 Task: Open Card Card0000000038 in Board Board0000000010 in Workspace WS0000000004 in Trello. Add Member Email0000000014 to Card Card0000000038 in Board Board0000000010 in Workspace WS0000000004 in Trello. Add Yellow Label titled Label0000000038 to Card Card0000000038 in Board Board0000000010 in Workspace WS0000000004 in Trello. Add Checklist CL0000000038 to Card Card0000000038 in Board Board0000000010 in Workspace WS0000000004 in Trello. Add Dates with Start Date as May 08 2023 and Due Date as May 31 2023 to Card Card0000000038 in Board Board0000000010 in Workspace WS0000000004 in Trello
Action: Mouse moved to (393, 387)
Screenshot: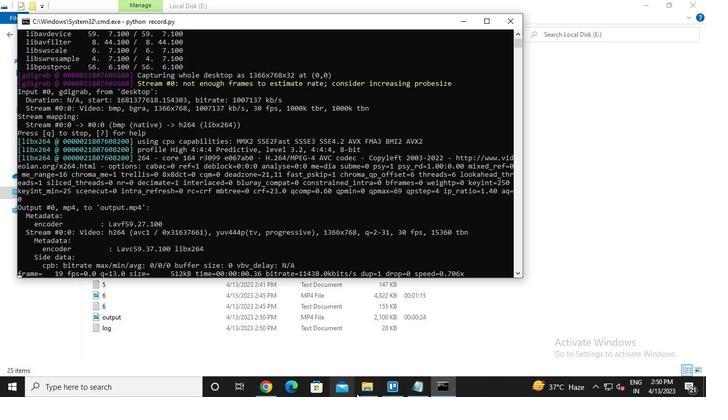 
Action: Mouse pressed left at (393, 387)
Screenshot: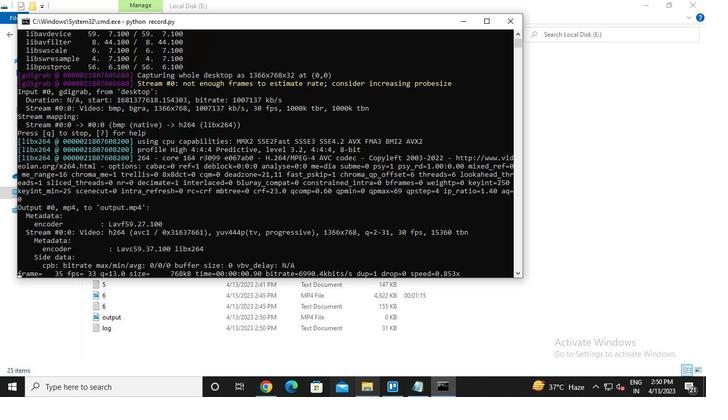 
Action: Mouse moved to (214, 189)
Screenshot: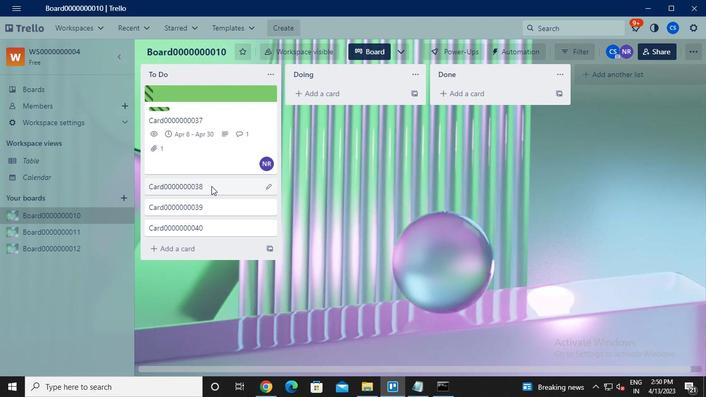 
Action: Mouse pressed left at (214, 189)
Screenshot: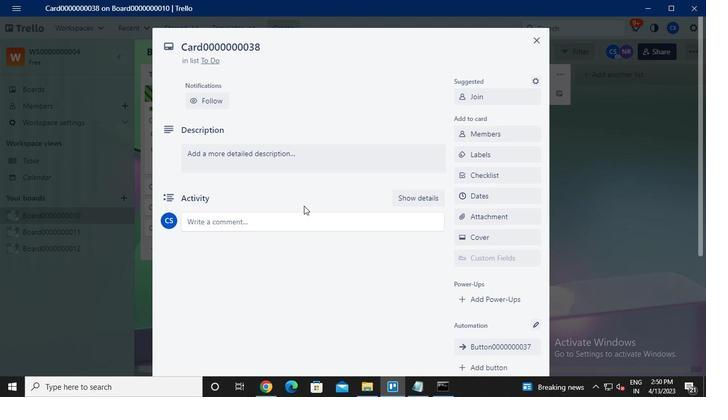 
Action: Mouse moved to (503, 134)
Screenshot: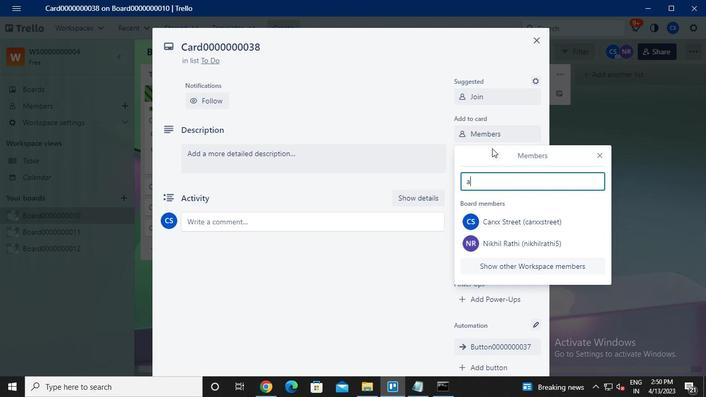 
Action: Mouse pressed left at (503, 134)
Screenshot: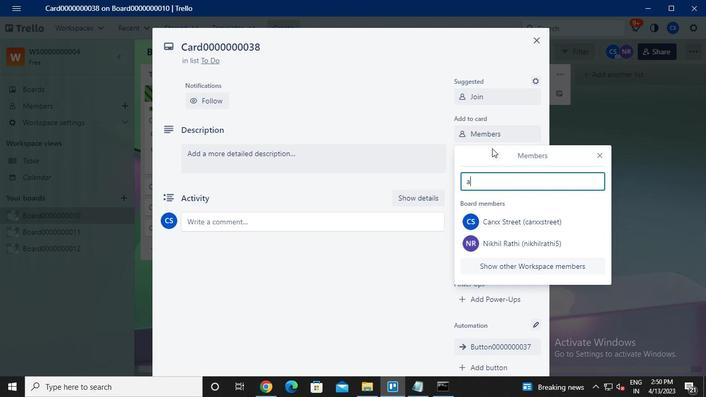 
Action: Keyboard a
Screenshot: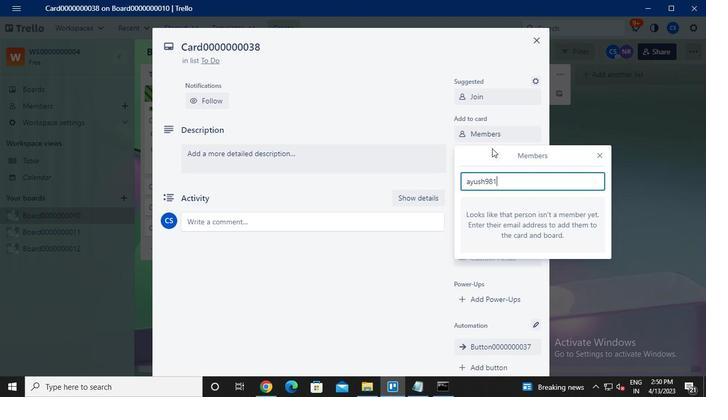 
Action: Keyboard y
Screenshot: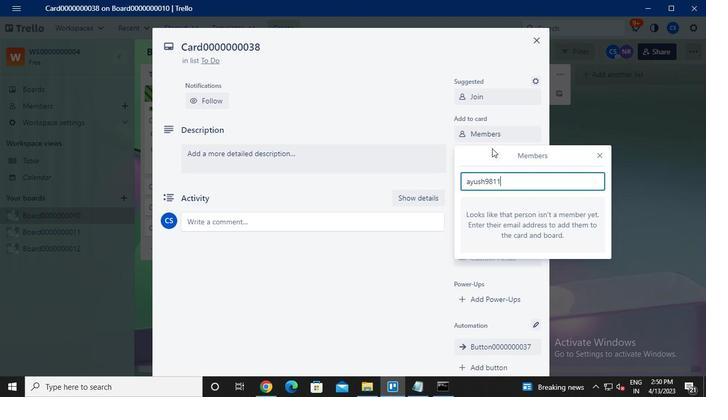 
Action: Keyboard u
Screenshot: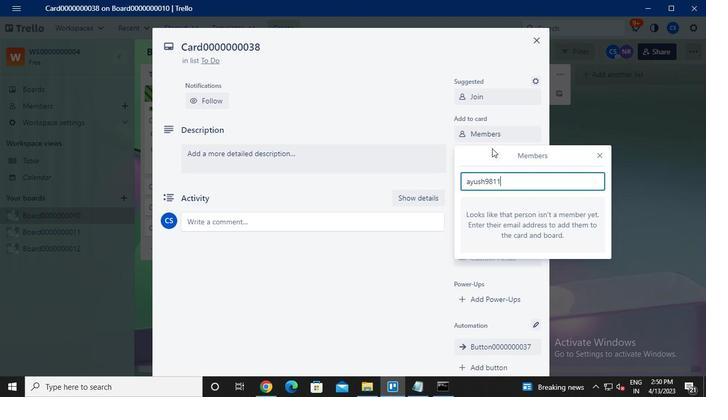 
Action: Keyboard s
Screenshot: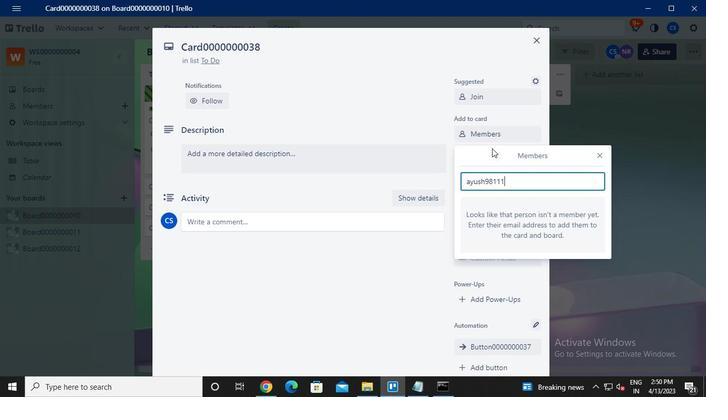 
Action: Keyboard h
Screenshot: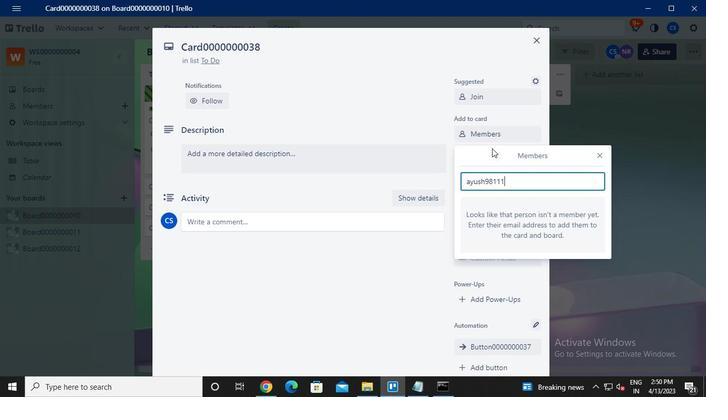 
Action: Keyboard <105>
Screenshot: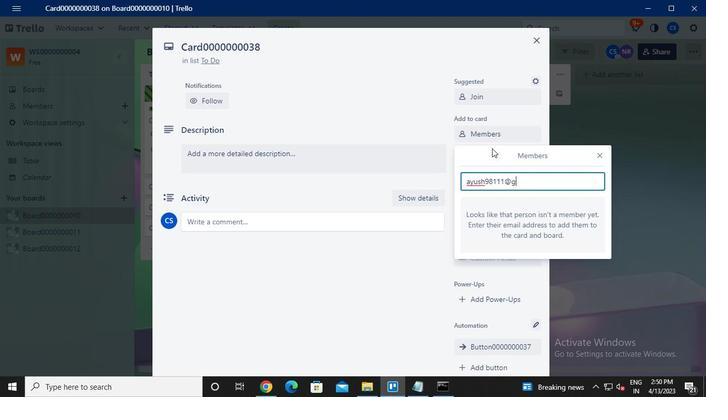 
Action: Keyboard <104>
Screenshot: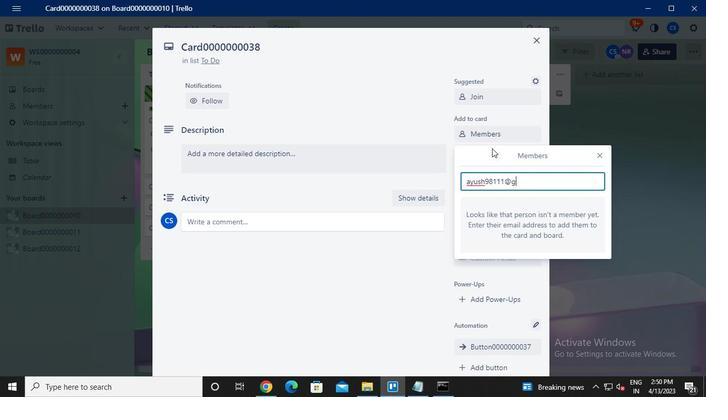 
Action: Keyboard <97>
Screenshot: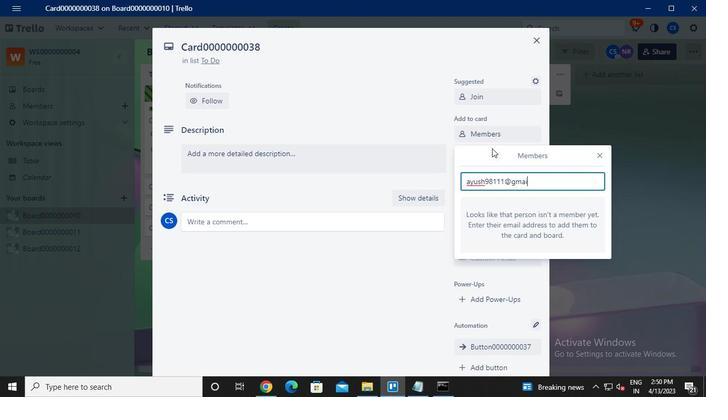 
Action: Keyboard <97>
Screenshot: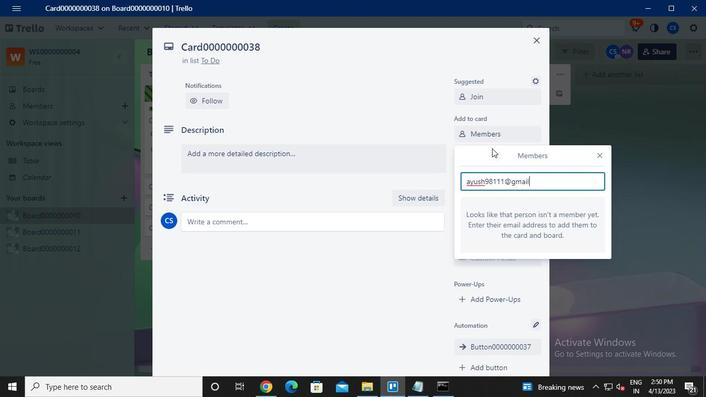 
Action: Keyboard <97>
Screenshot: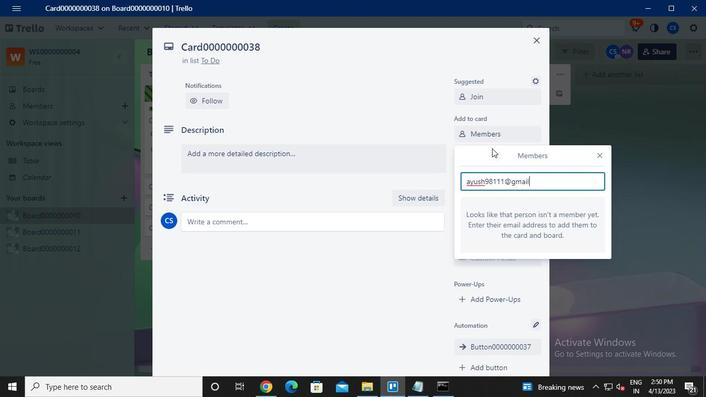 
Action: Keyboard Key.shift
Screenshot: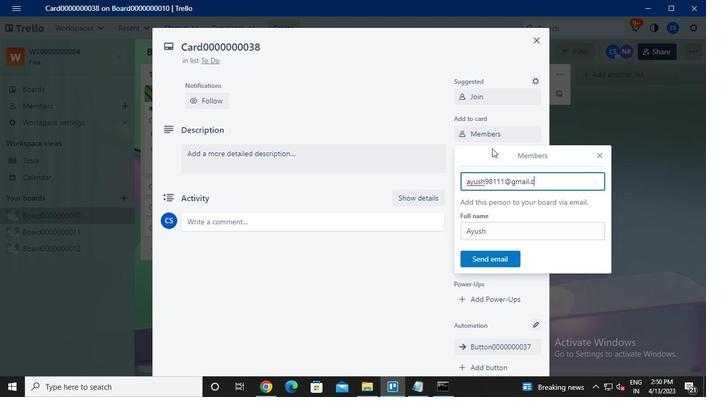 
Action: Keyboard @
Screenshot: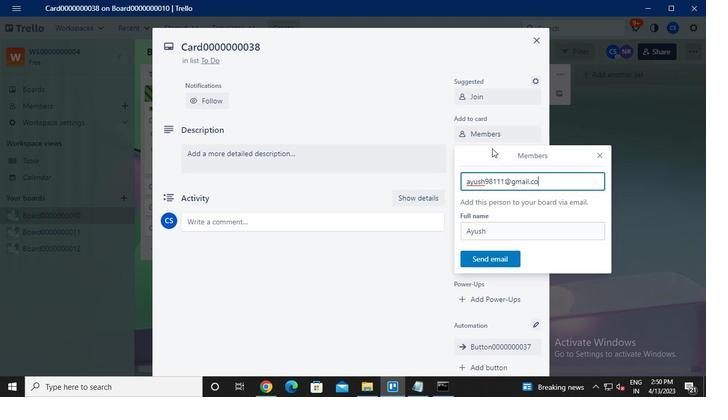 
Action: Keyboard g
Screenshot: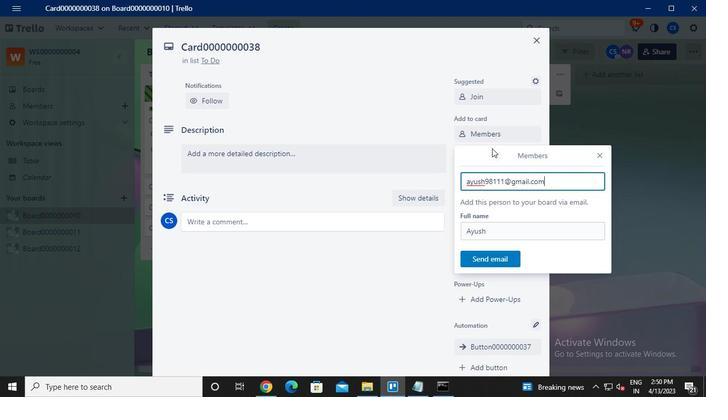 
Action: Keyboard m
Screenshot: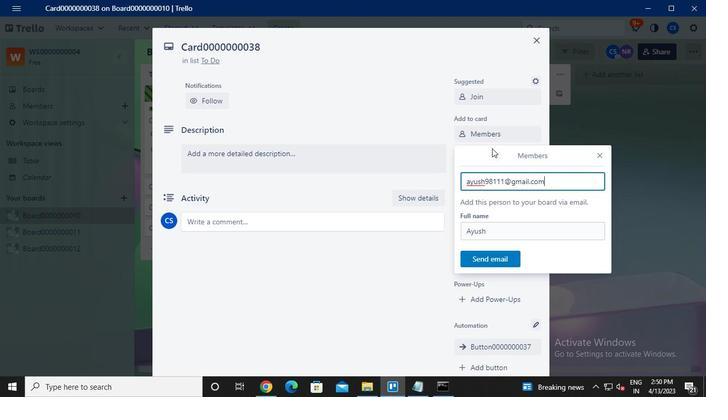 
Action: Keyboard a
Screenshot: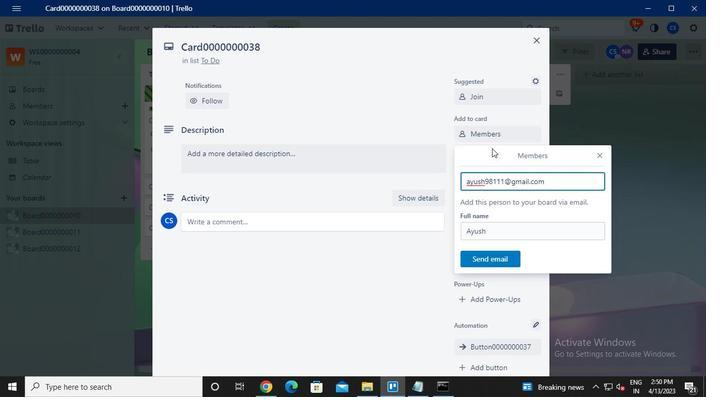
Action: Keyboard i
Screenshot: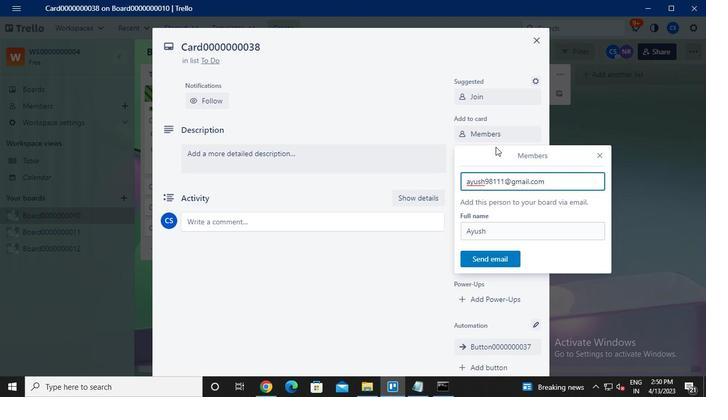 
Action: Keyboard l
Screenshot: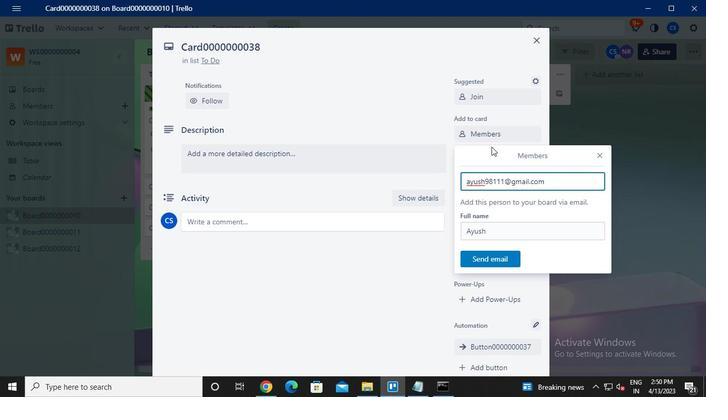 
Action: Keyboard .
Screenshot: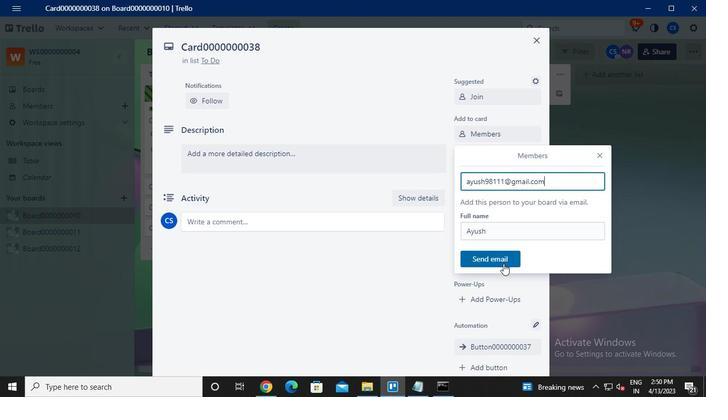 
Action: Keyboard c
Screenshot: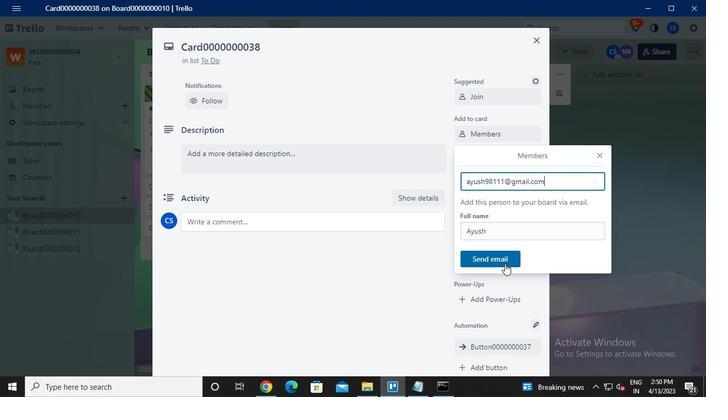 
Action: Keyboard o
Screenshot: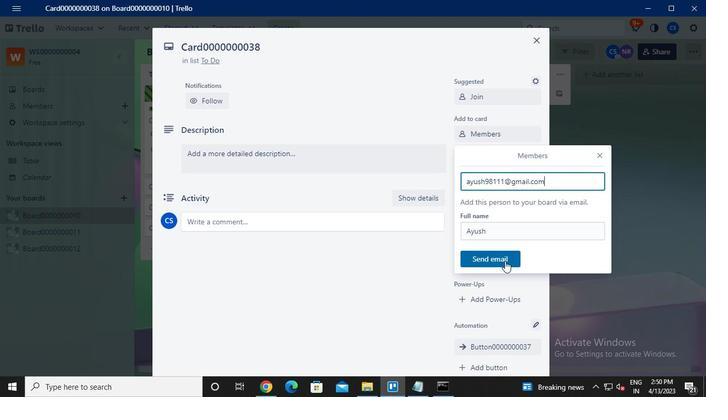 
Action: Keyboard m
Screenshot: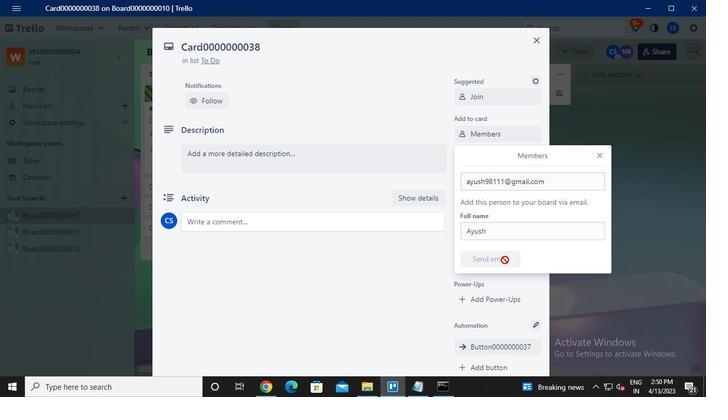
Action: Keyboard Key.enter
Screenshot: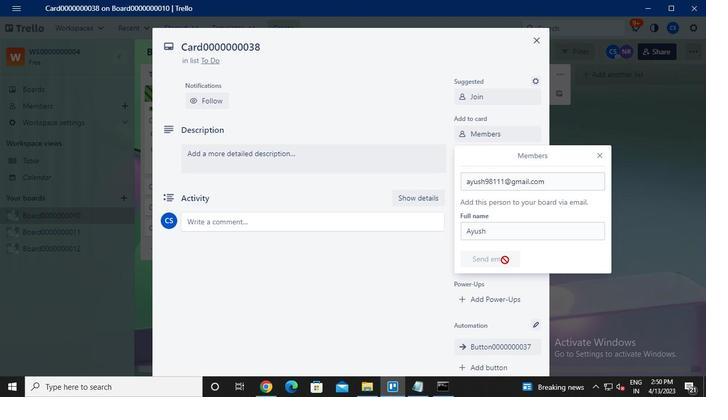 
Action: Mouse moved to (597, 153)
Screenshot: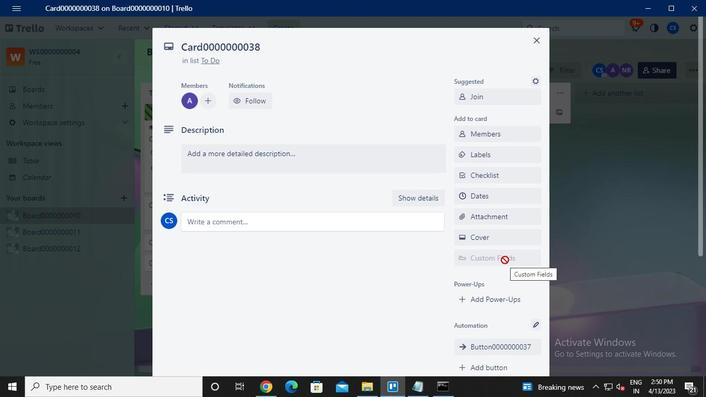 
Action: Mouse pressed left at (597, 153)
Screenshot: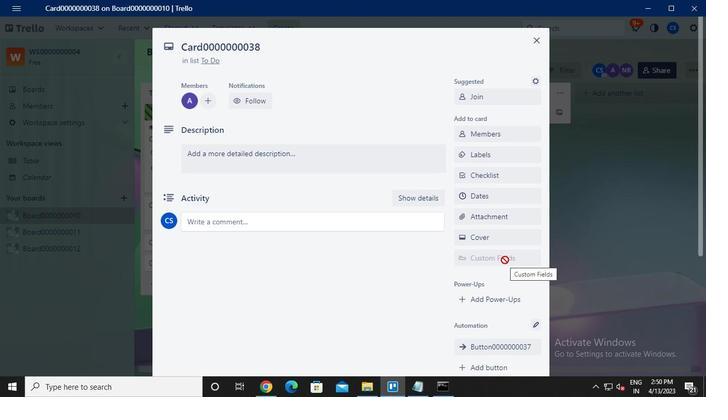 
Action: Mouse moved to (528, 35)
Screenshot: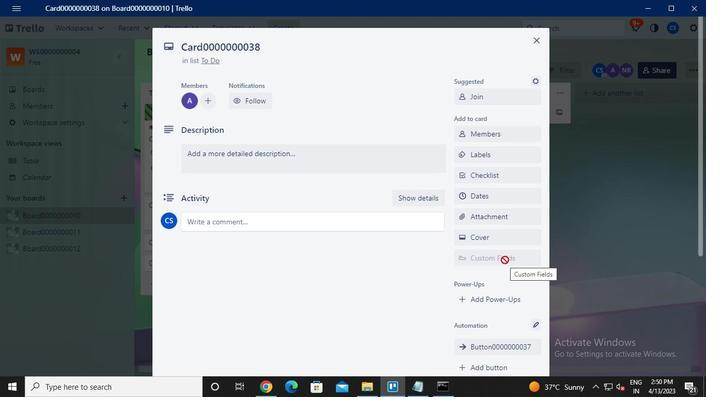 
Action: Mouse pressed left at (528, 35)
Screenshot: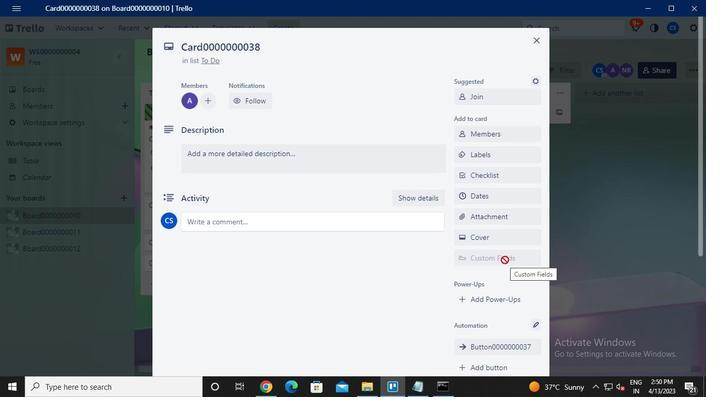 
Action: Mouse moved to (449, 393)
Screenshot: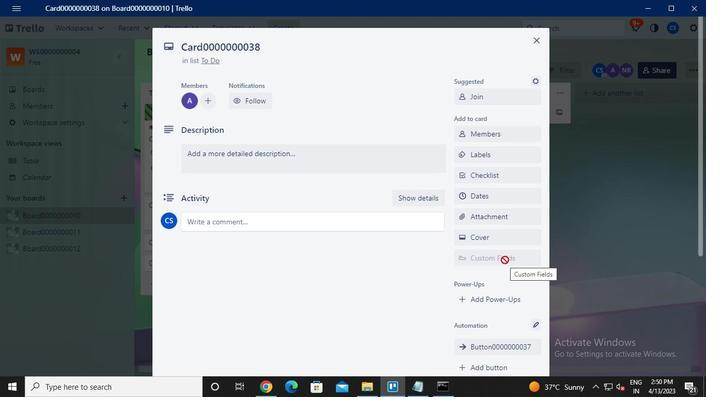 
Action: Mouse pressed left at (449, 393)
Screenshot: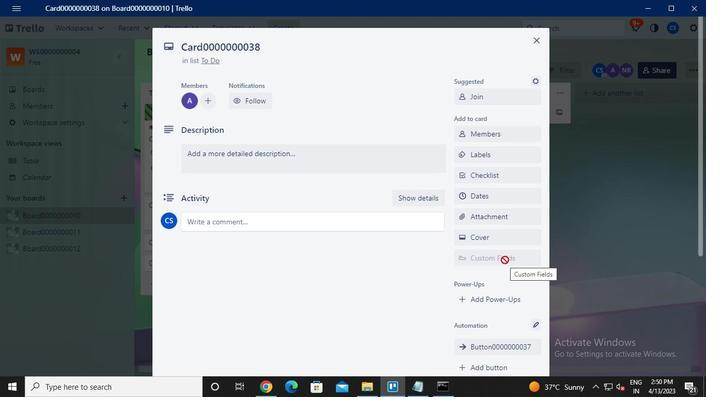 
Action: Mouse moved to (590, 85)
Screenshot: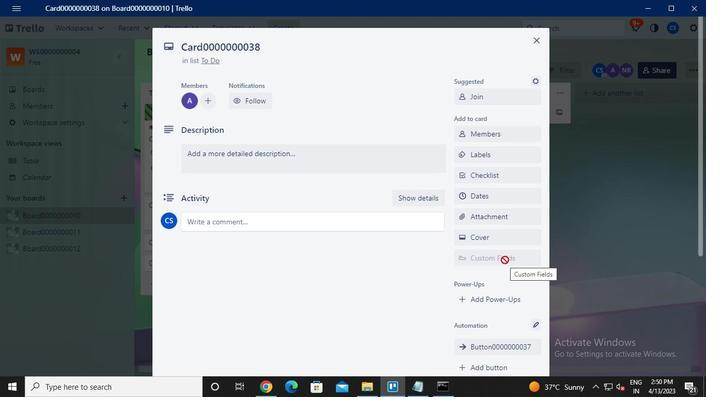 
Action: Mouse pressed left at (590, 85)
Screenshot: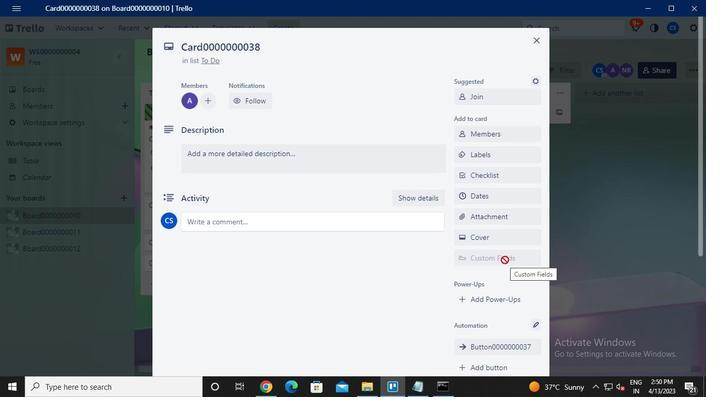 
Action: Mouse moved to (578, 90)
Screenshot: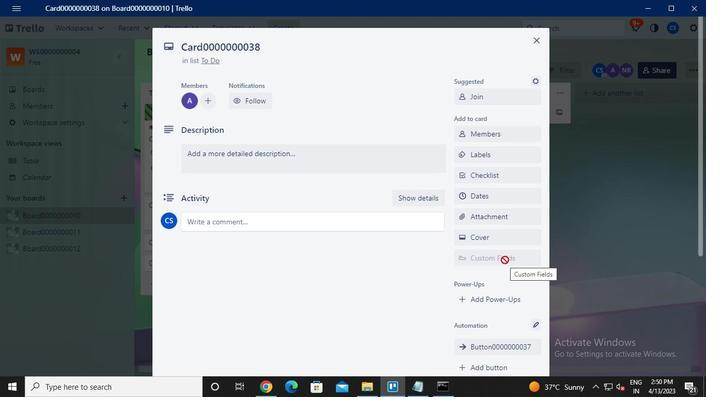 
Action: Mouse pressed left at (578, 90)
Screenshot: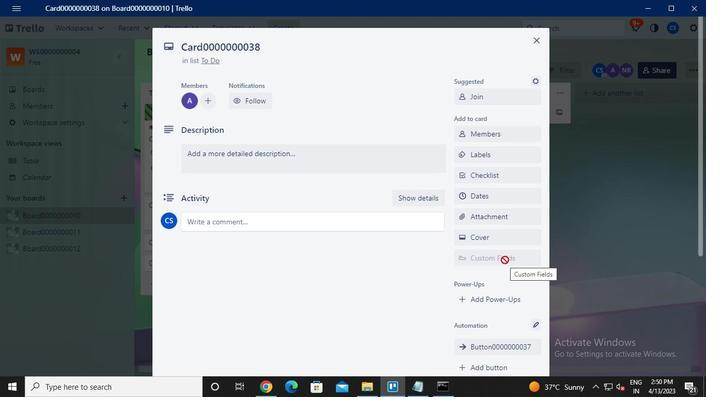 
Action: Mouse moved to (398, 386)
Screenshot: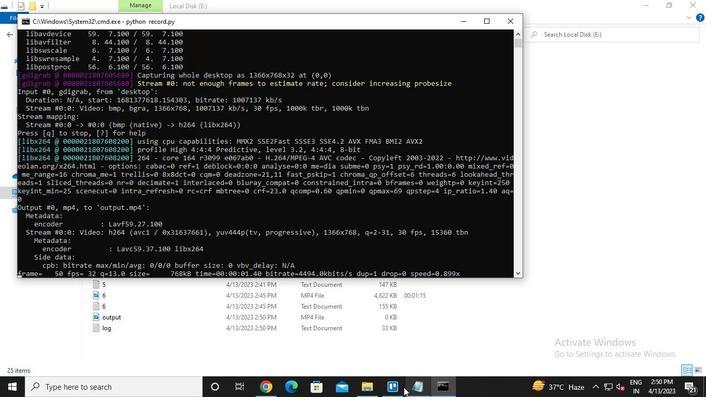 
Action: Mouse pressed left at (398, 386)
Screenshot: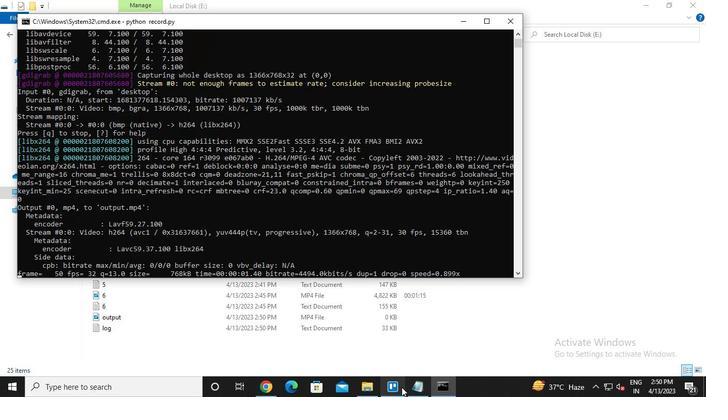 
Action: Mouse moved to (211, 186)
Screenshot: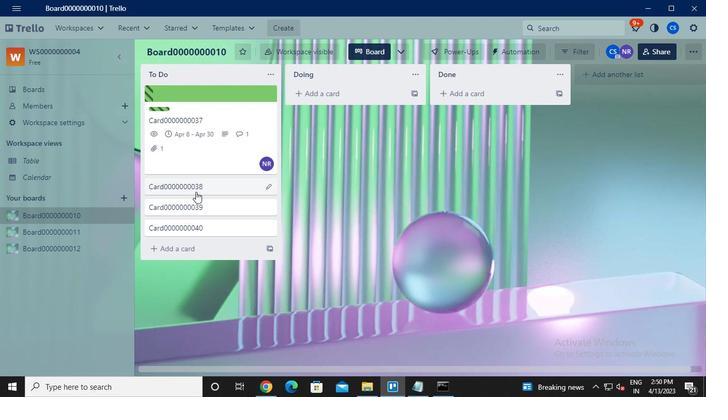
Action: Mouse pressed left at (211, 186)
Screenshot: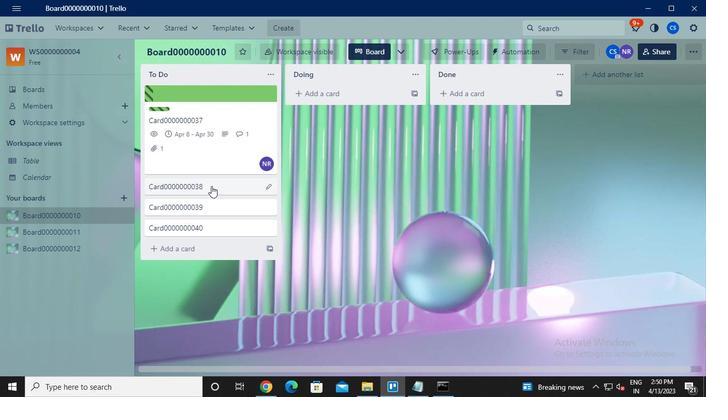 
Action: Mouse moved to (490, 133)
Screenshot: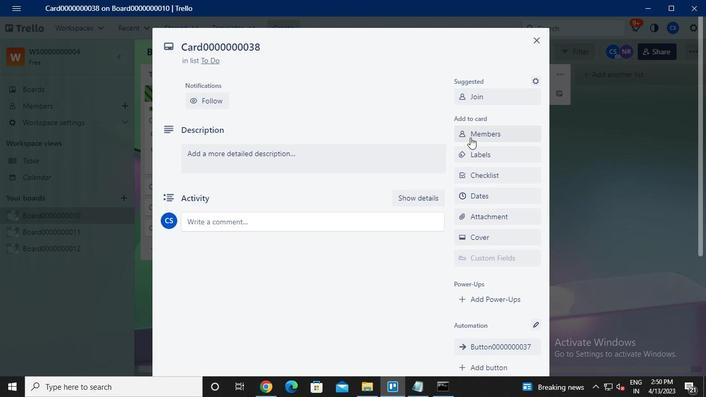 
Action: Mouse pressed left at (490, 133)
Screenshot: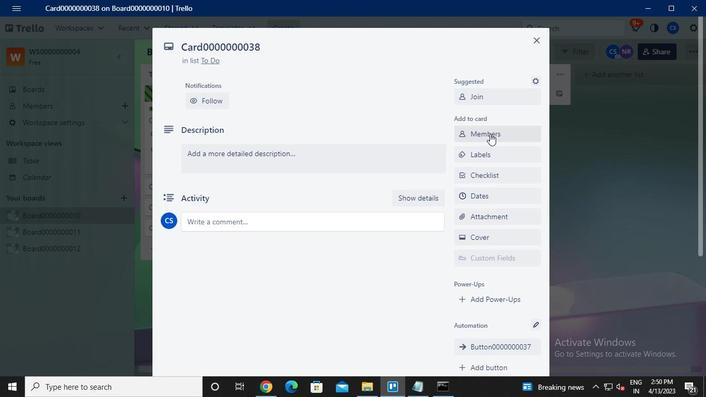
Action: Mouse moved to (492, 148)
Screenshot: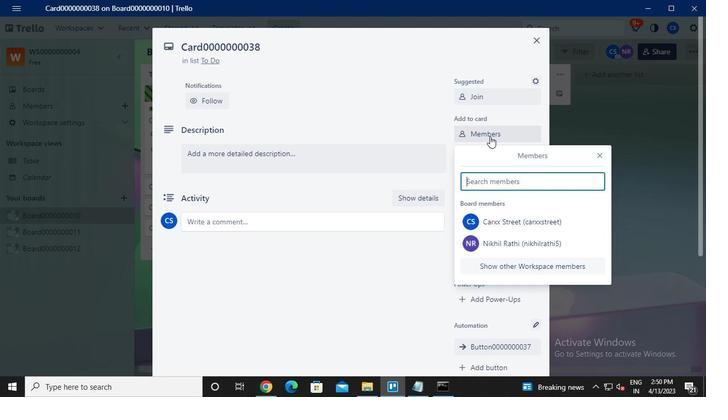 
Action: Keyboard a
Screenshot: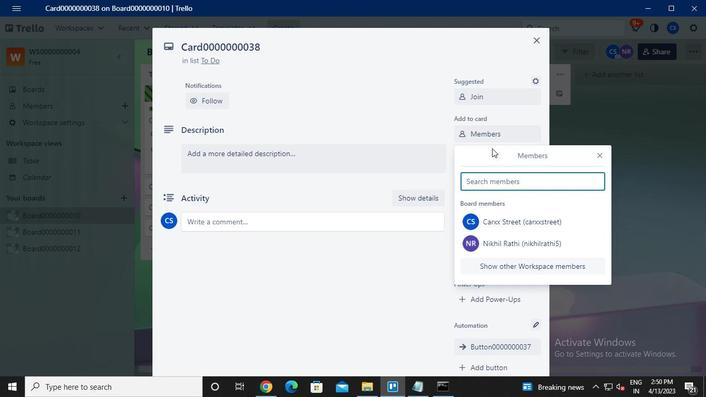 
Action: Keyboard y
Screenshot: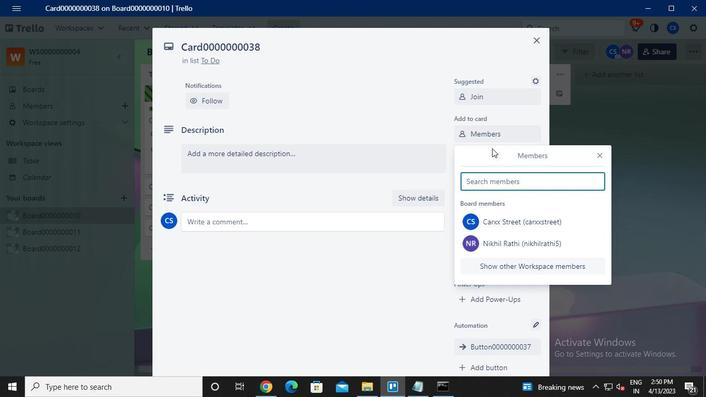 
Action: Keyboard u
Screenshot: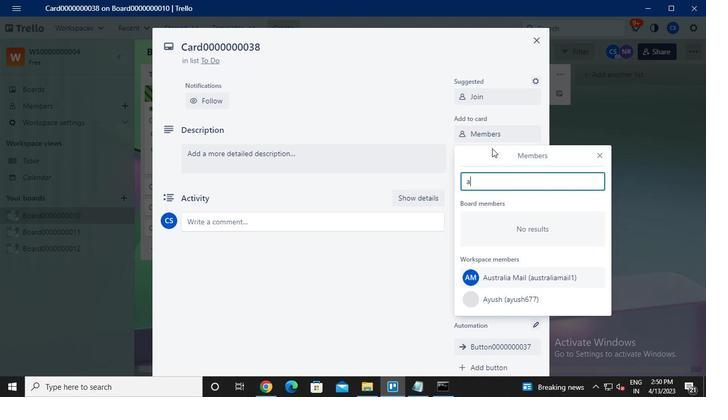 
Action: Keyboard s
Screenshot: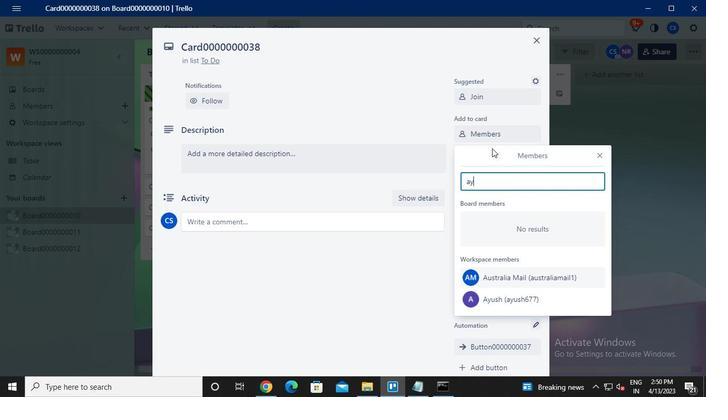 
Action: Keyboard h
Screenshot: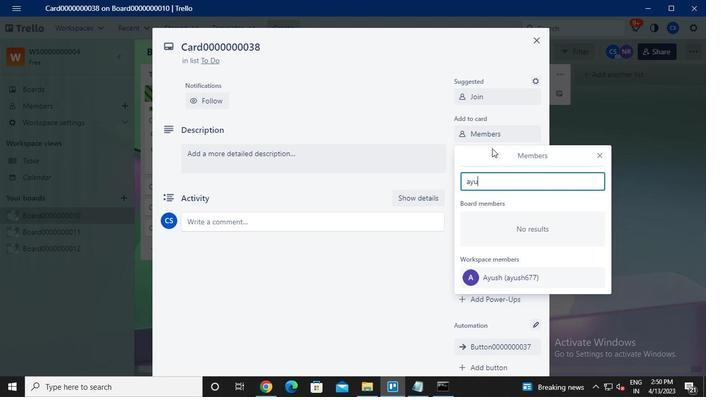 
Action: Keyboard <105>
Screenshot: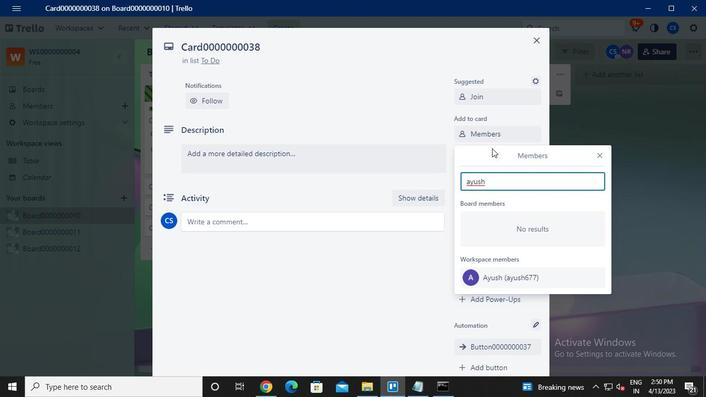 
Action: Keyboard <104>
Screenshot: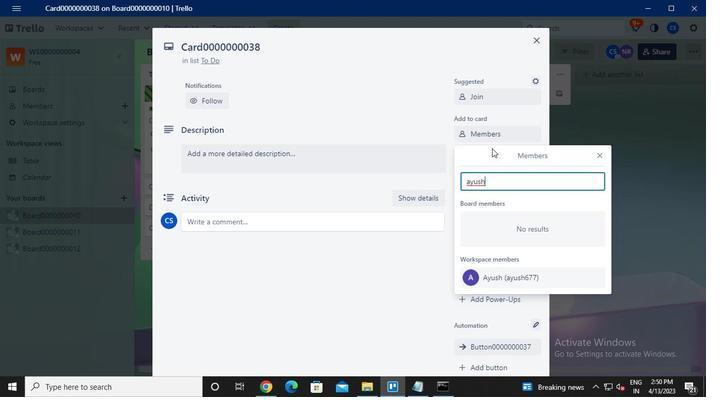 
Action: Keyboard <97>
Screenshot: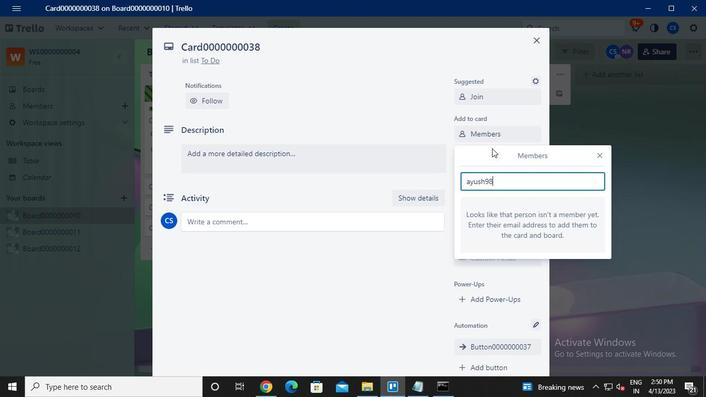 
Action: Keyboard <97>
Screenshot: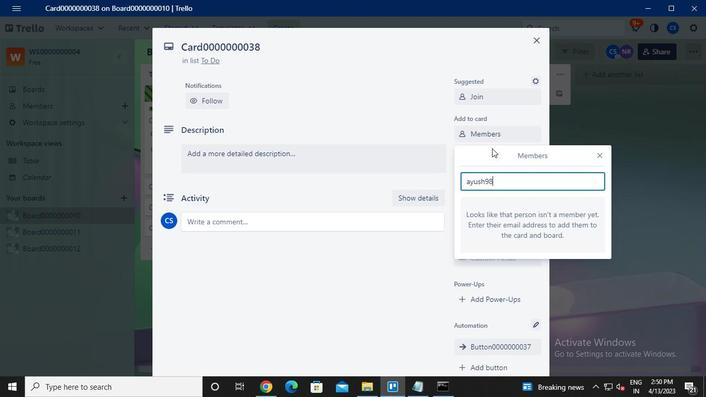 
Action: Keyboard <97>
Screenshot: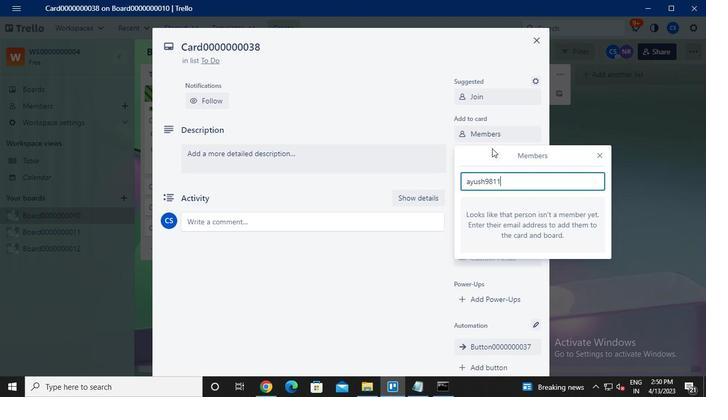 
Action: Keyboard <97>
Screenshot: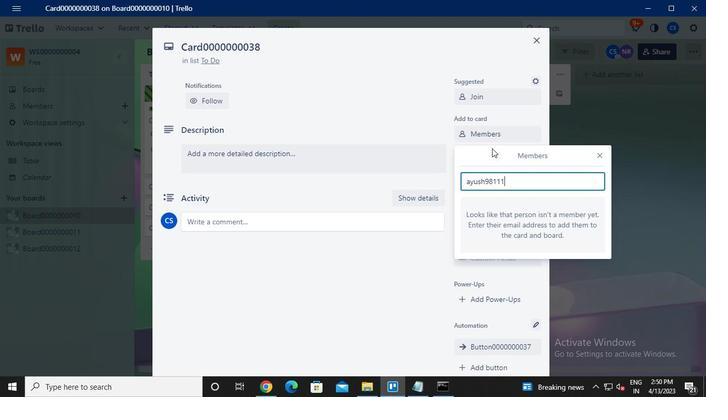 
Action: Keyboard Key.backspace
Screenshot: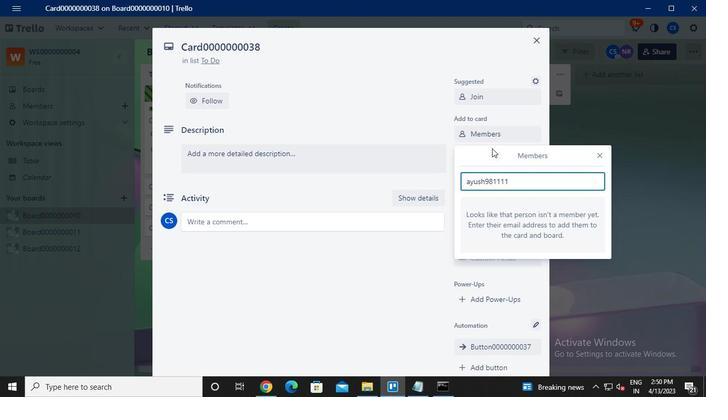 
Action: Keyboard Key.shift
Screenshot: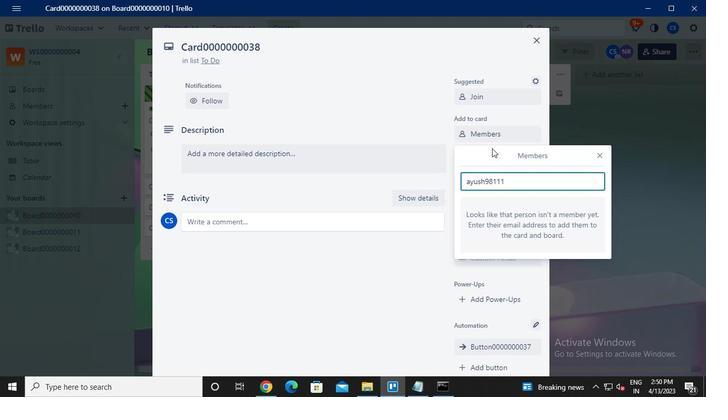 
Action: Keyboard @
Screenshot: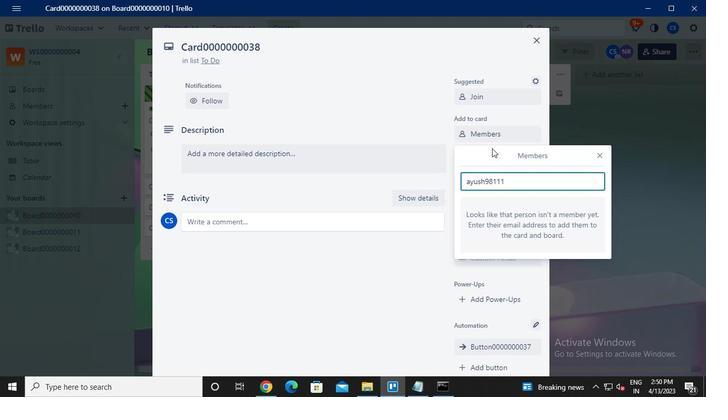 
Action: Keyboard g
Screenshot: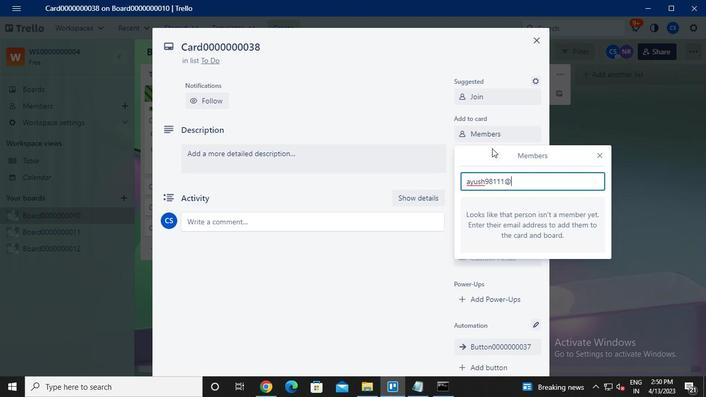 
Action: Keyboard m
Screenshot: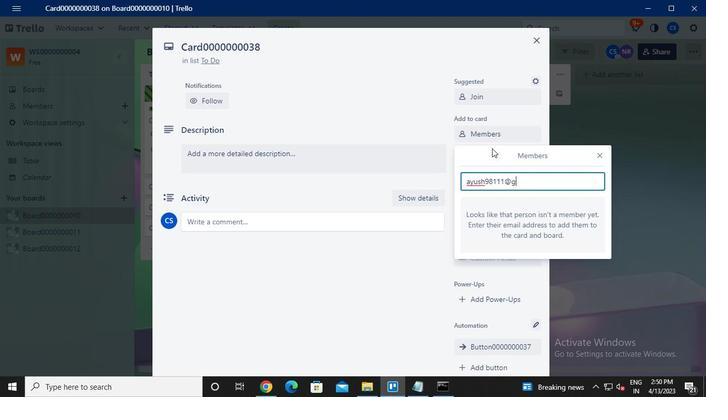 
Action: Keyboard a
Screenshot: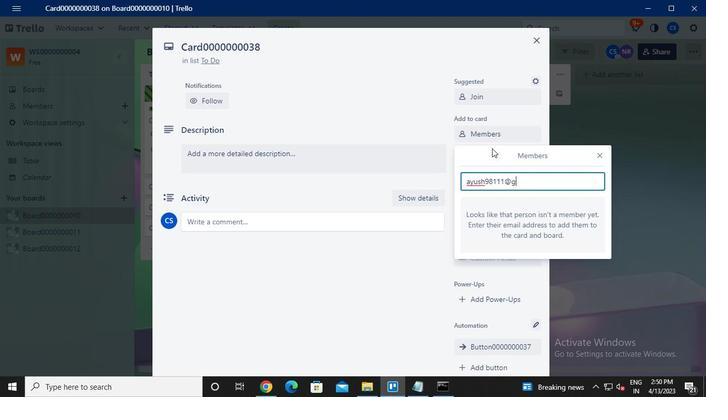 
Action: Keyboard i
Screenshot: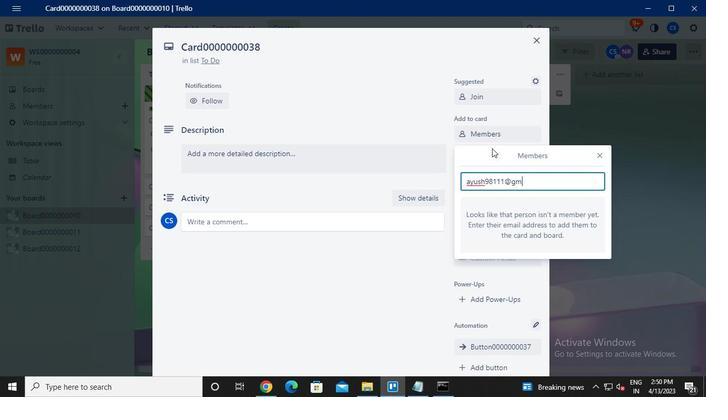 
Action: Keyboard l
Screenshot: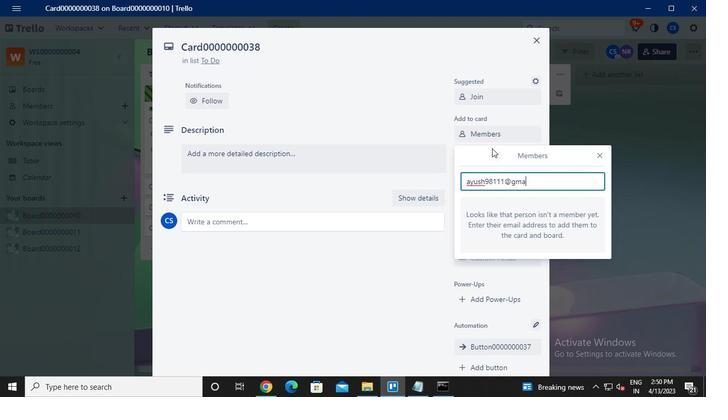 
Action: Keyboard .
Screenshot: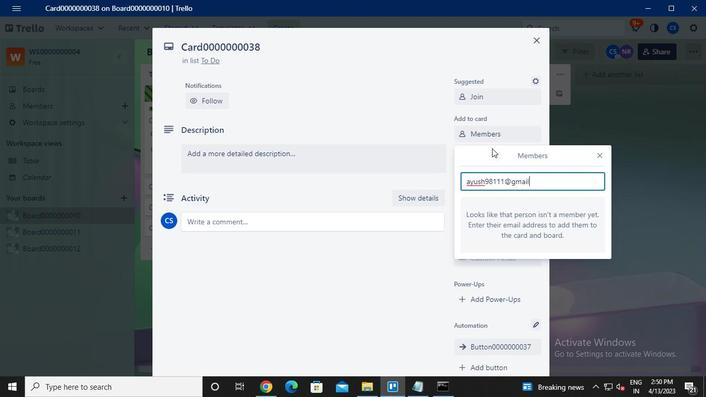
Action: Keyboard c
Screenshot: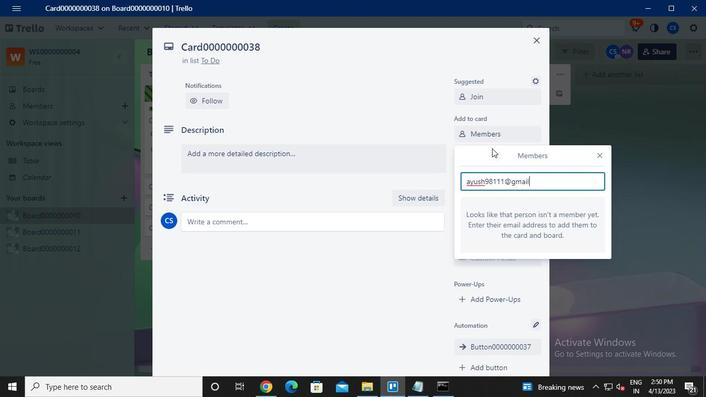 
Action: Keyboard o
Screenshot: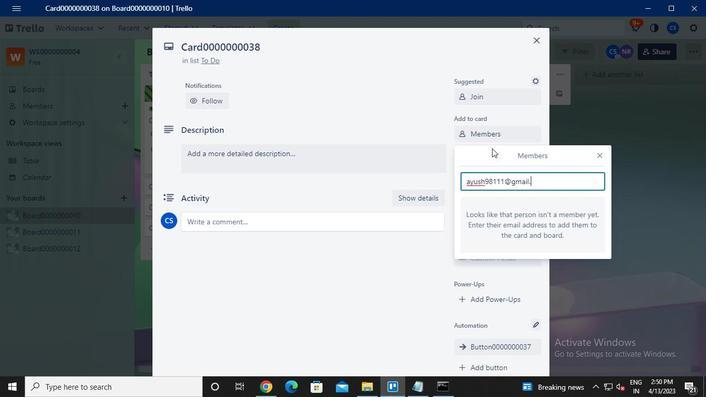 
Action: Keyboard m
Screenshot: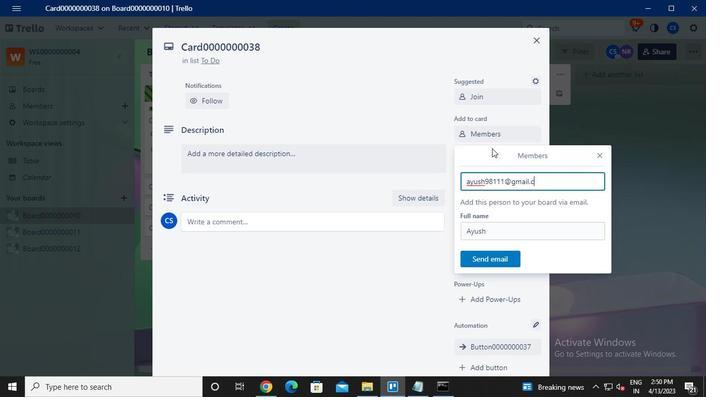 
Action: Mouse moved to (505, 261)
Screenshot: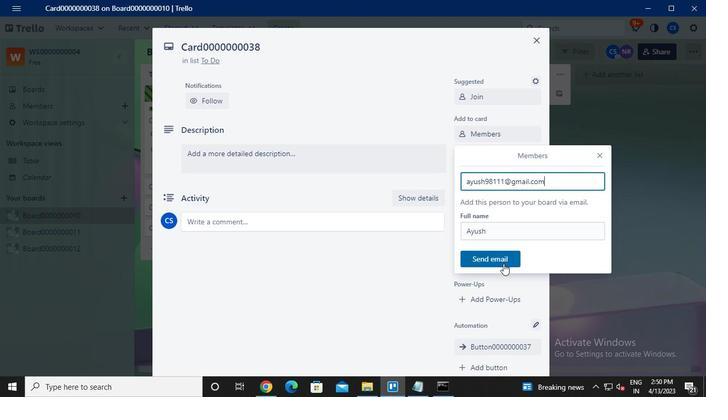 
Action: Mouse pressed left at (505, 261)
Screenshot: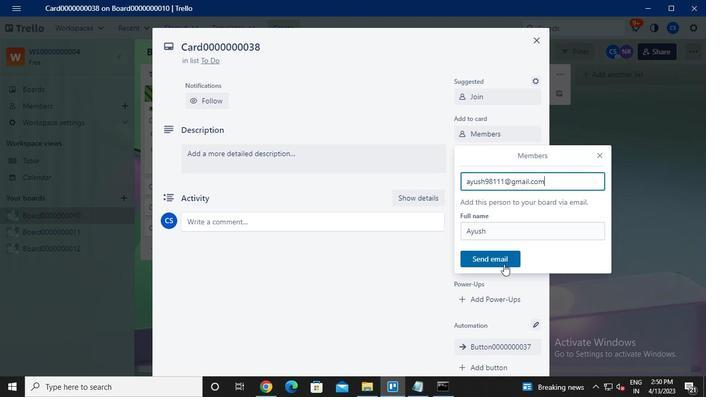 
Action: Mouse moved to (492, 157)
Screenshot: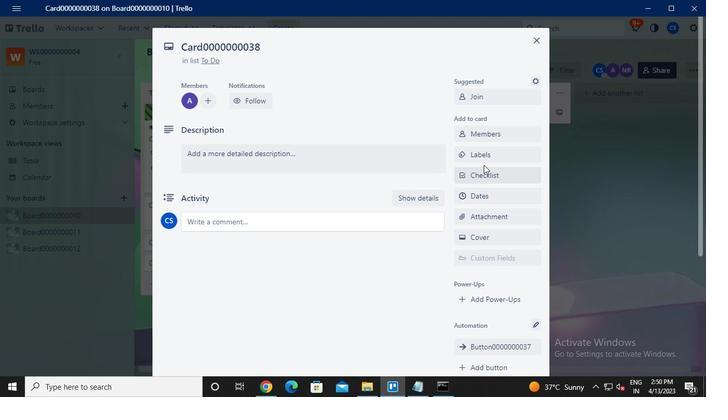 
Action: Mouse pressed left at (492, 157)
Screenshot: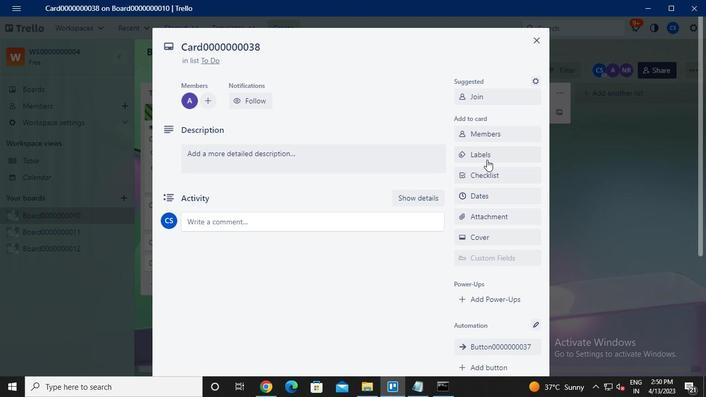 
Action: Mouse moved to (514, 253)
Screenshot: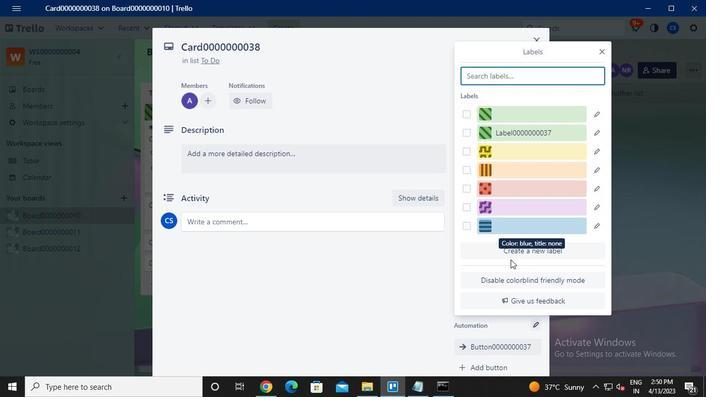 
Action: Mouse pressed left at (514, 253)
Screenshot: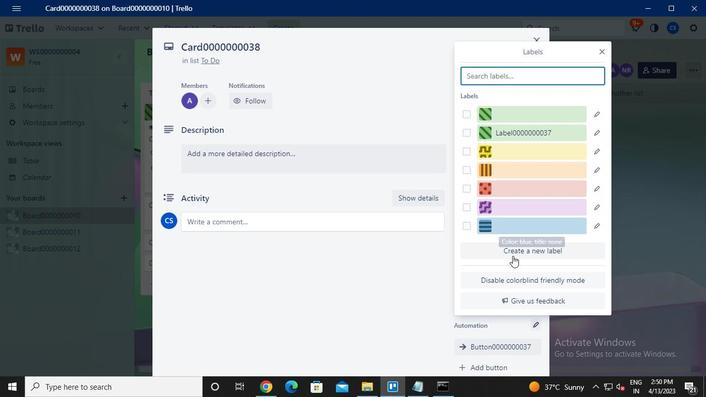 
Action: Mouse moved to (501, 205)
Screenshot: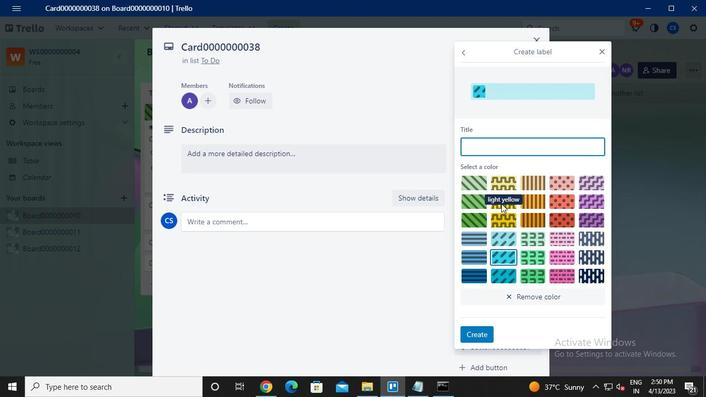 
Action: Mouse pressed left at (501, 205)
Screenshot: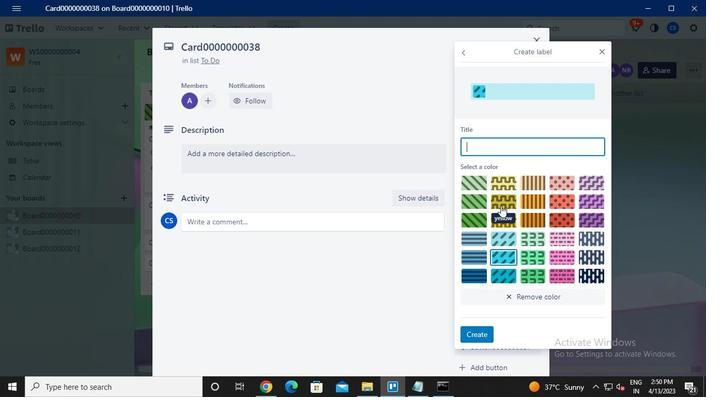 
Action: Mouse moved to (503, 146)
Screenshot: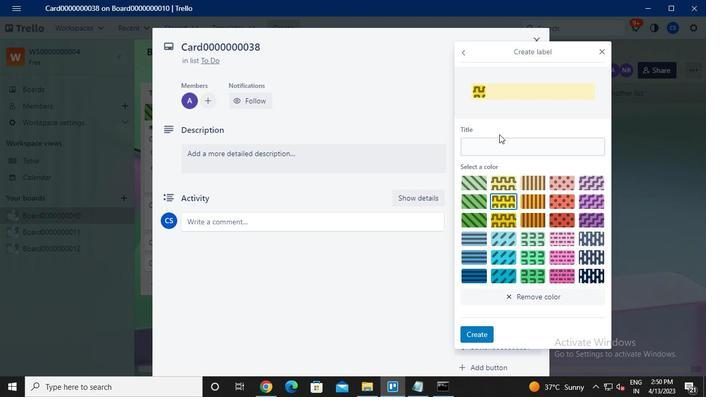 
Action: Mouse pressed left at (503, 146)
Screenshot: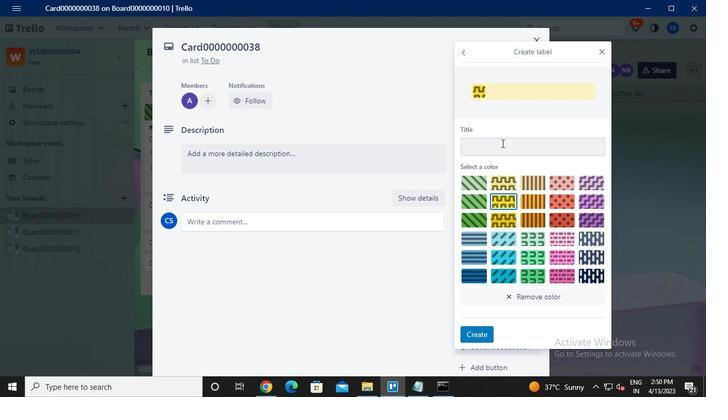 
Action: Keyboard Key.caps_lock
Screenshot: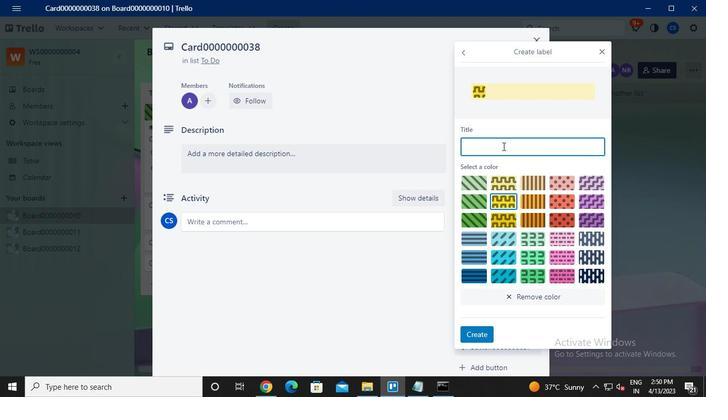 
Action: Keyboard l
Screenshot: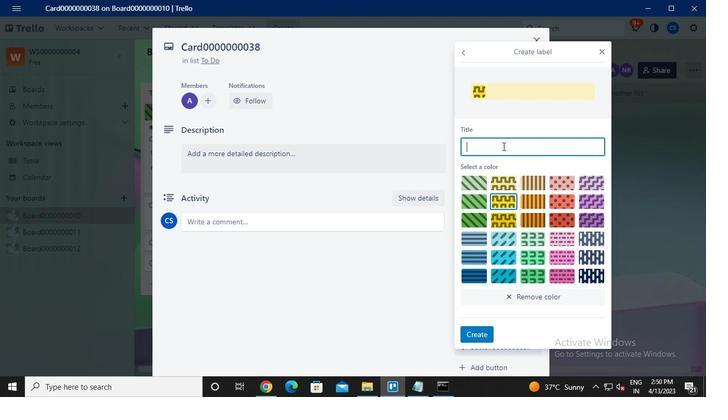 
Action: Keyboard Key.caps_lock
Screenshot: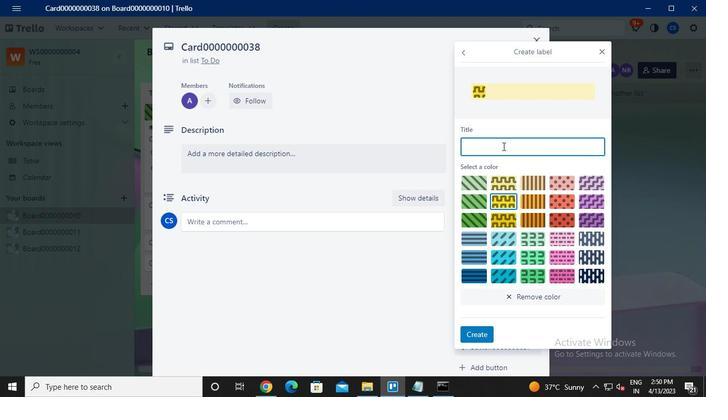 
Action: Keyboard a
Screenshot: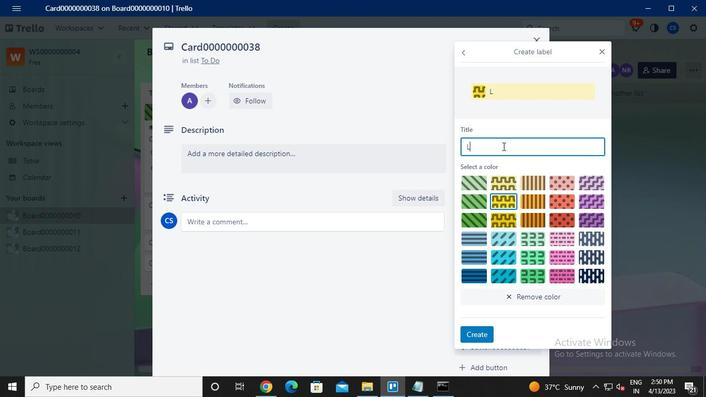 
Action: Keyboard b
Screenshot: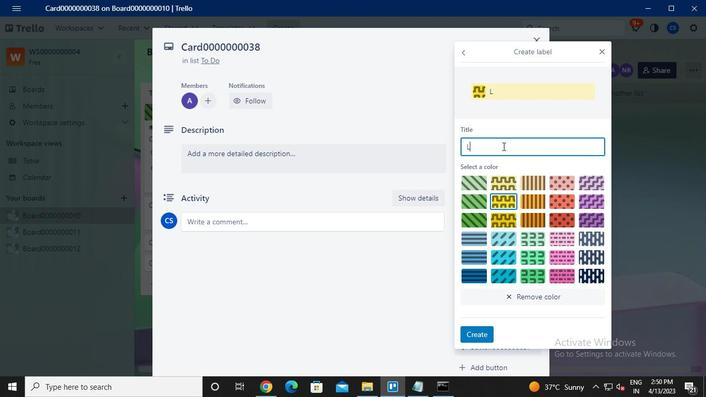 
Action: Keyboard e
Screenshot: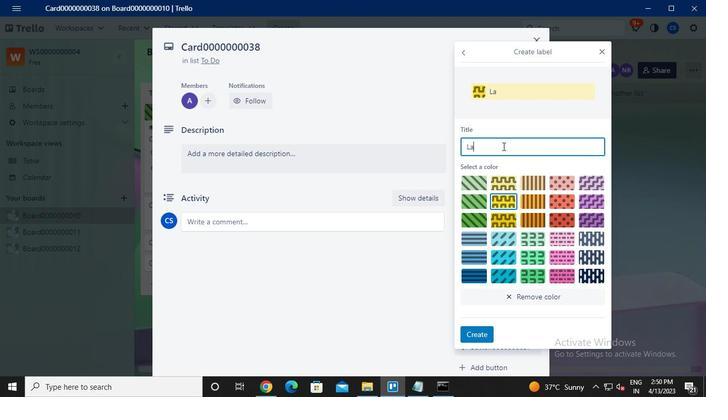 
Action: Keyboard l
Screenshot: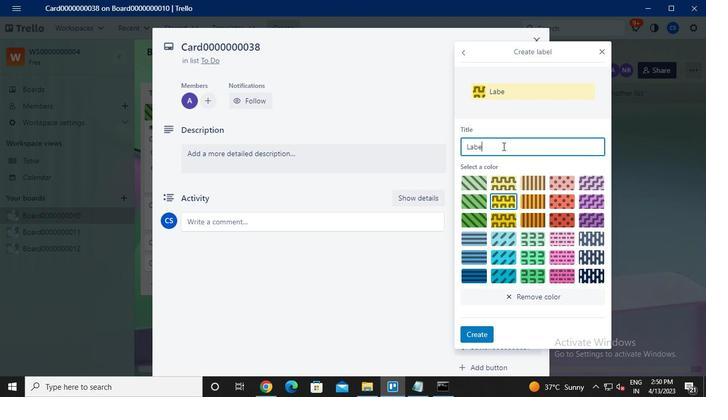 
Action: Keyboard <96>
Screenshot: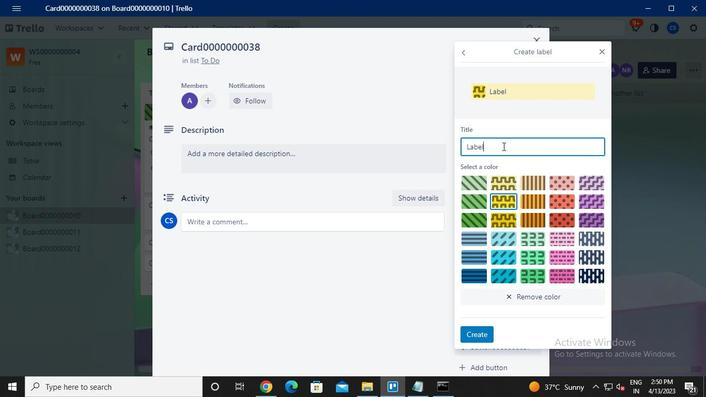 
Action: Keyboard <96>
Screenshot: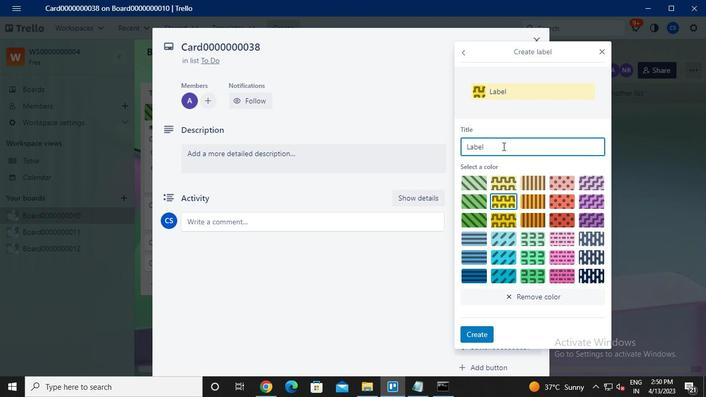 
Action: Keyboard <96>
Screenshot: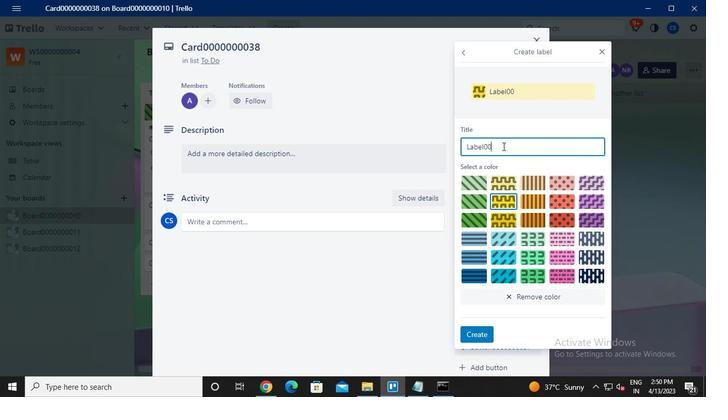 
Action: Keyboard <96>
Screenshot: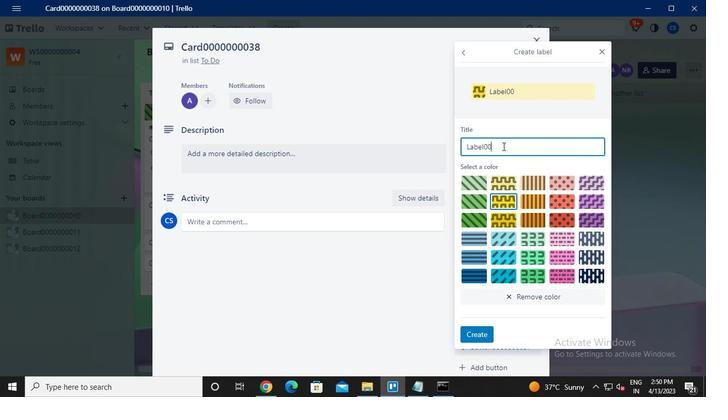
Action: Keyboard <96>
Screenshot: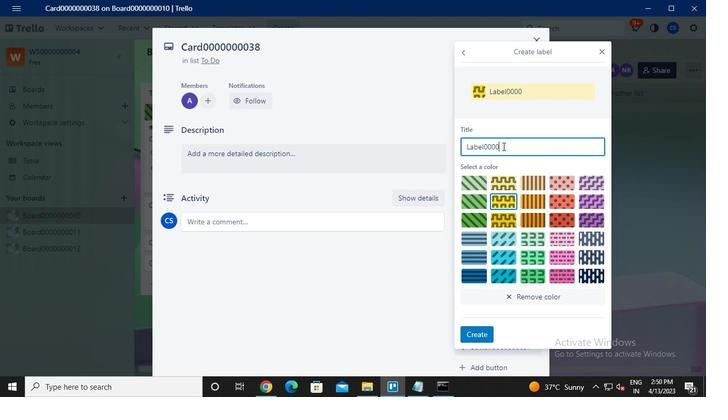 
Action: Keyboard <96>
Screenshot: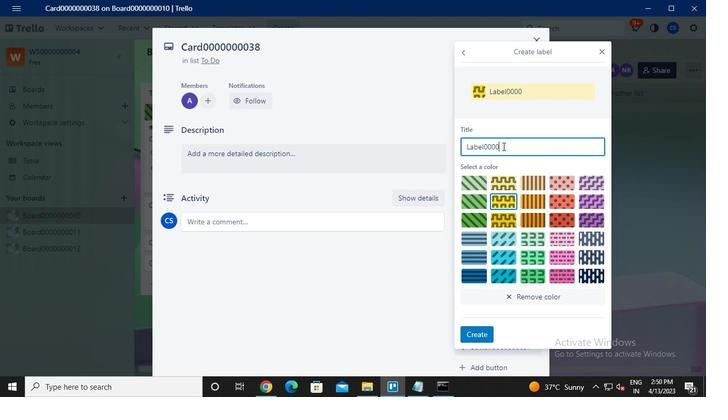
Action: Keyboard <96>
Screenshot: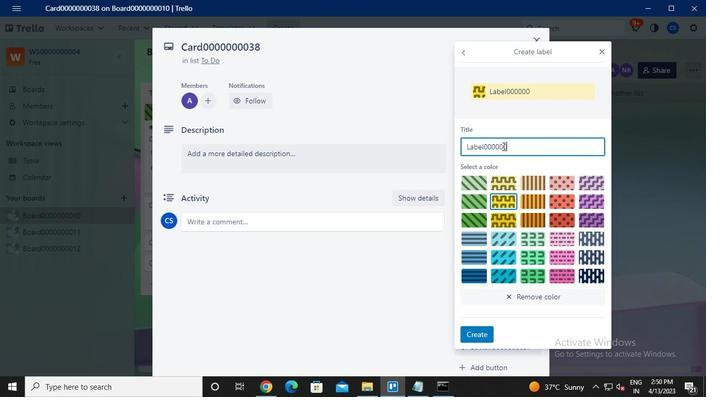 
Action: Keyboard <96>
Screenshot: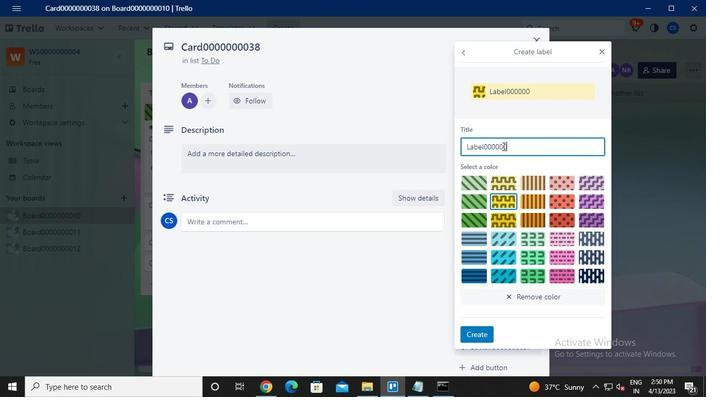 
Action: Keyboard <99>
Screenshot: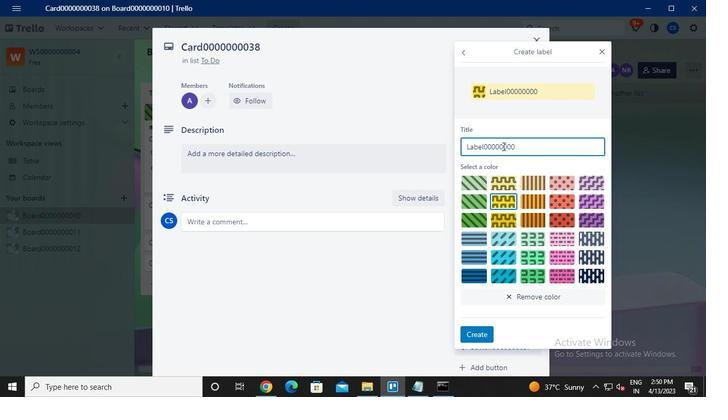 
Action: Keyboard <104>
Screenshot: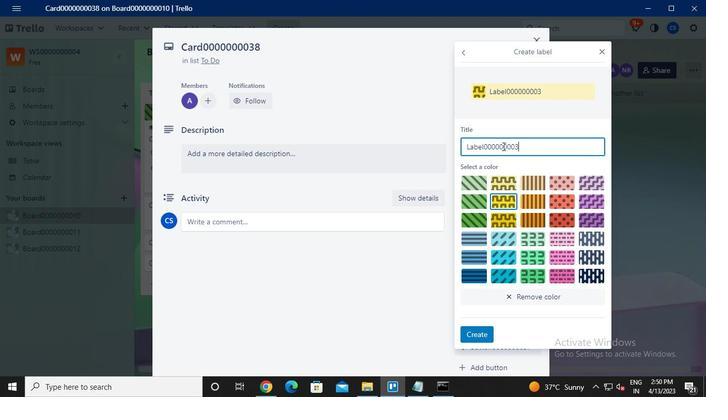 
Action: Mouse moved to (479, 333)
Screenshot: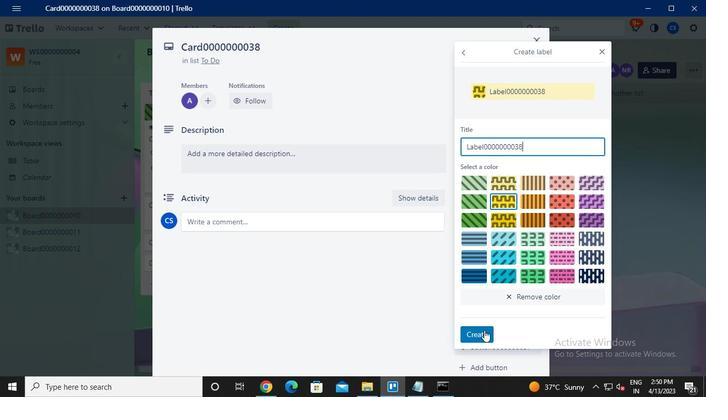 
Action: Mouse pressed left at (479, 333)
Screenshot: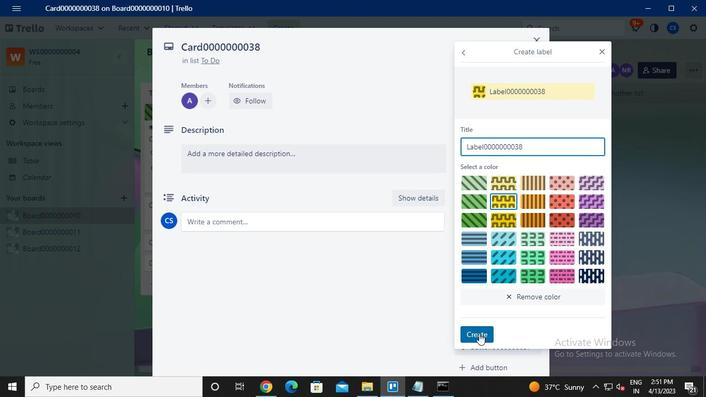 
Action: Mouse moved to (602, 53)
Screenshot: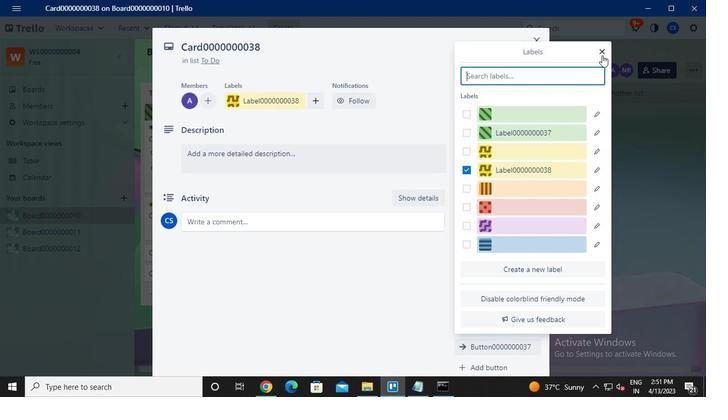 
Action: Mouse pressed left at (602, 53)
Screenshot: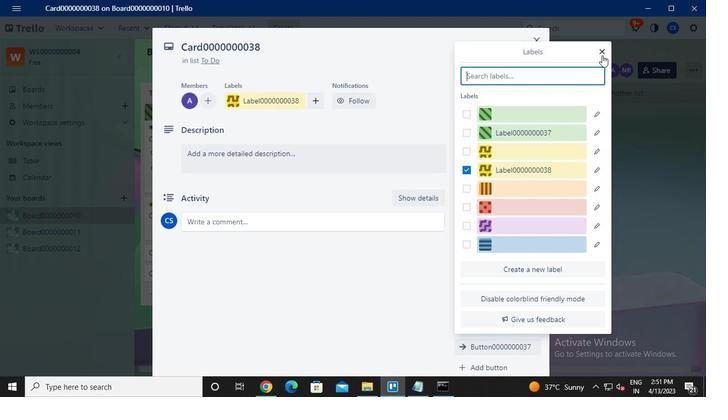 
Action: Mouse moved to (496, 169)
Screenshot: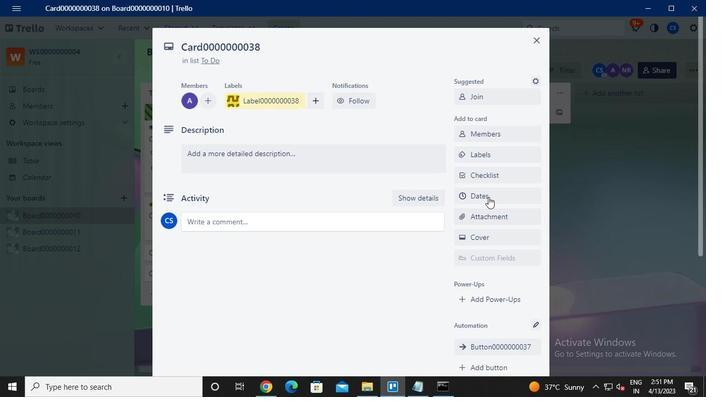 
Action: Mouse pressed left at (496, 169)
Screenshot: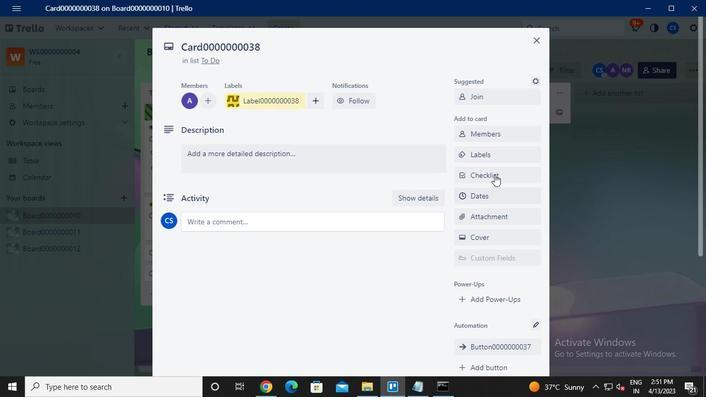 
Action: Mouse moved to (500, 215)
Screenshot: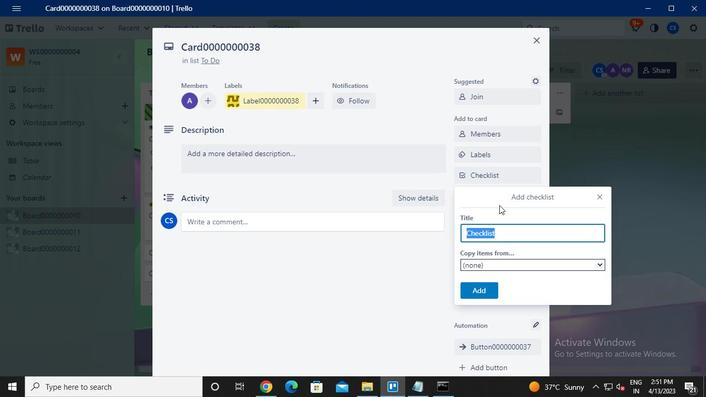 
Action: Keyboard Key.caps_lock
Screenshot: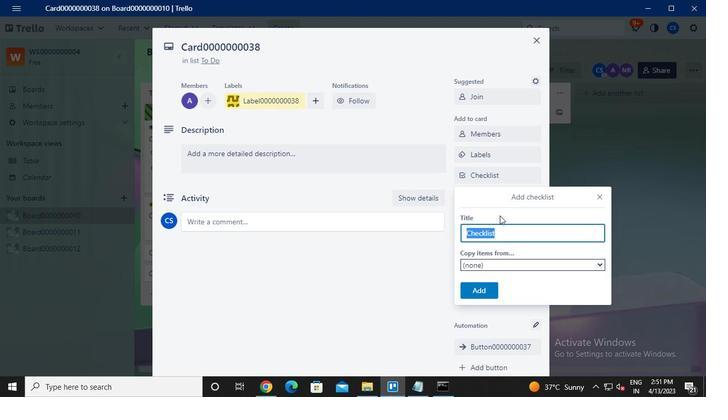 
Action: Keyboard c
Screenshot: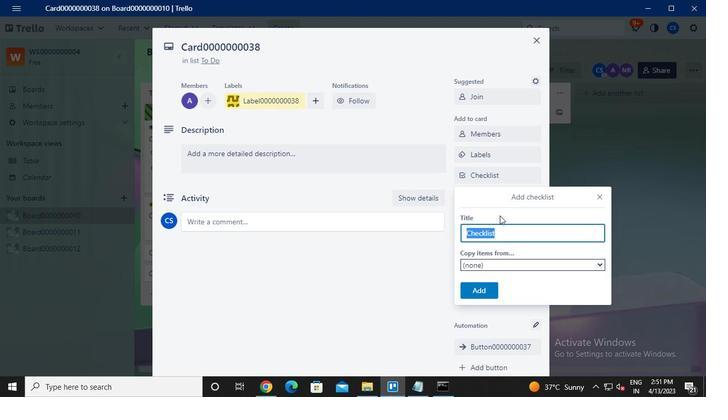 
Action: Keyboard l
Screenshot: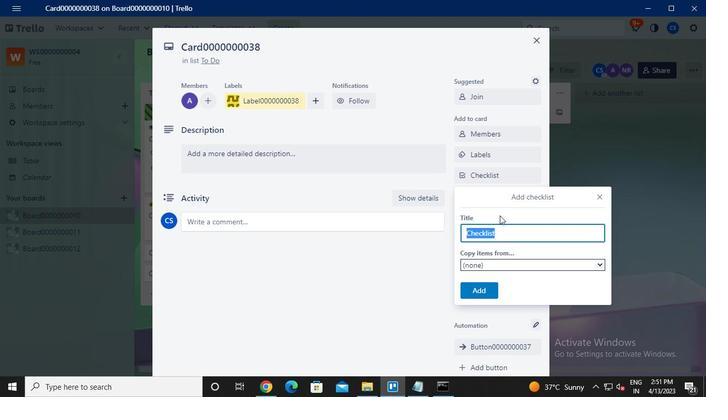 
Action: Keyboard <96>
Screenshot: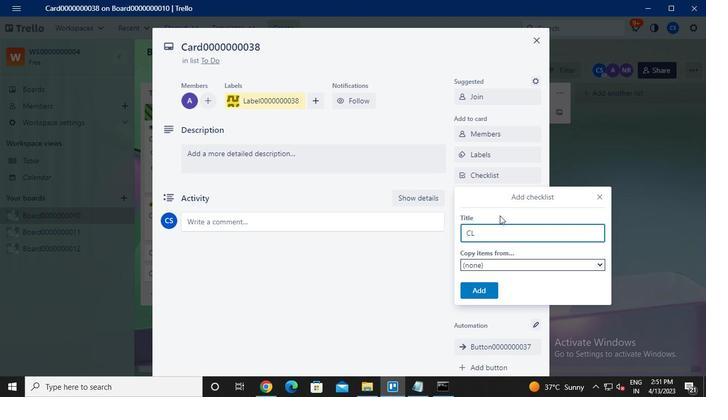 
Action: Keyboard <96>
Screenshot: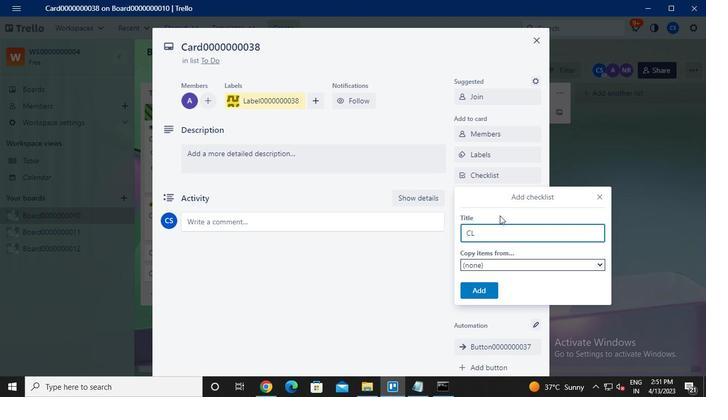 
Action: Keyboard <96>
Screenshot: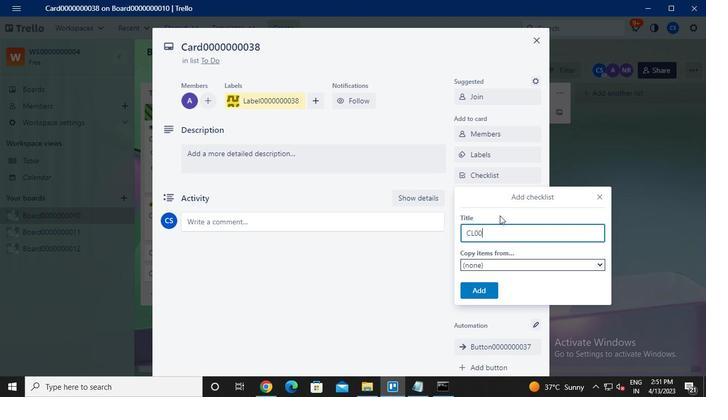 
Action: Keyboard <96>
Screenshot: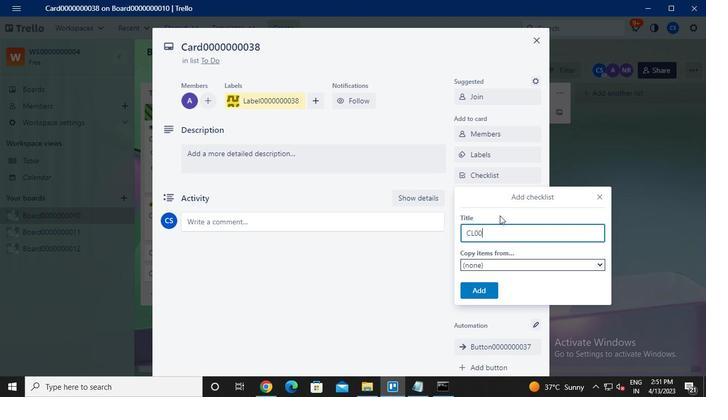 
Action: Keyboard <96>
Screenshot: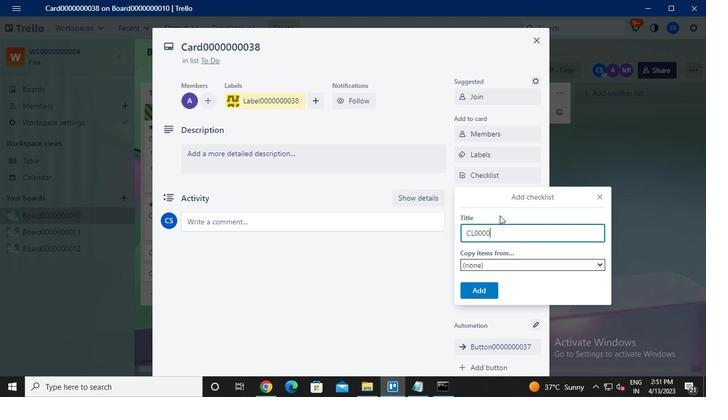 
Action: Keyboard <96>
Screenshot: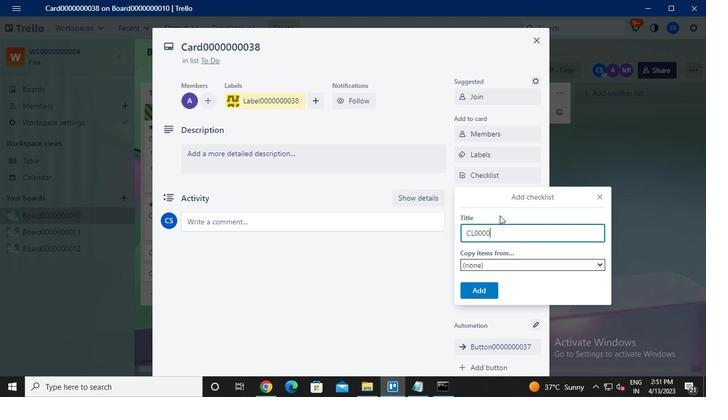 
Action: Keyboard <96>
Screenshot: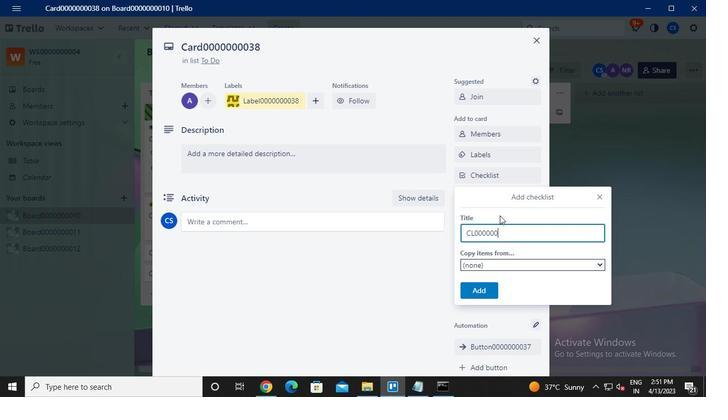 
Action: Keyboard <96>
Screenshot: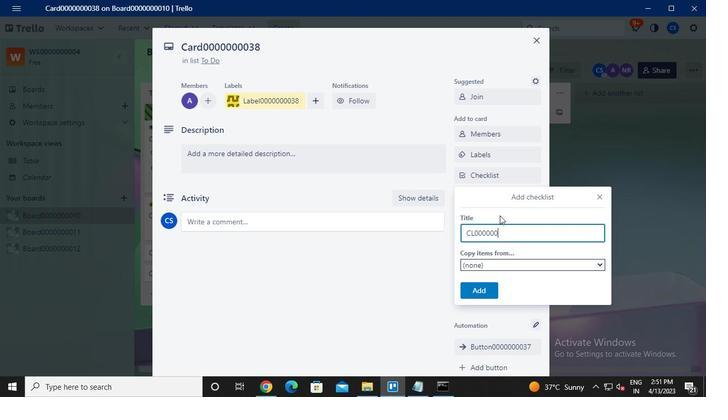 
Action: Keyboard <99>
Screenshot: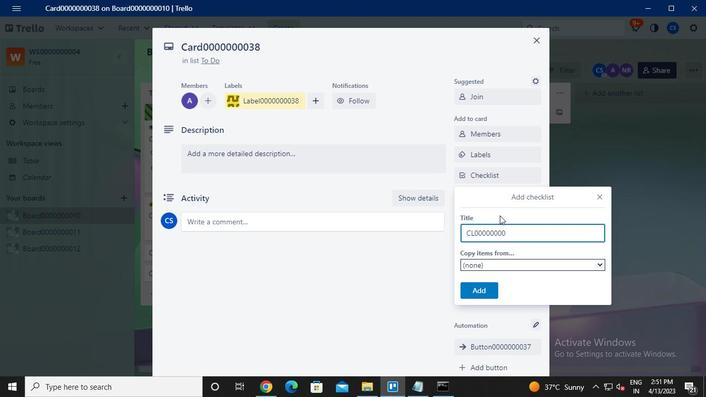 
Action: Keyboard <104>
Screenshot: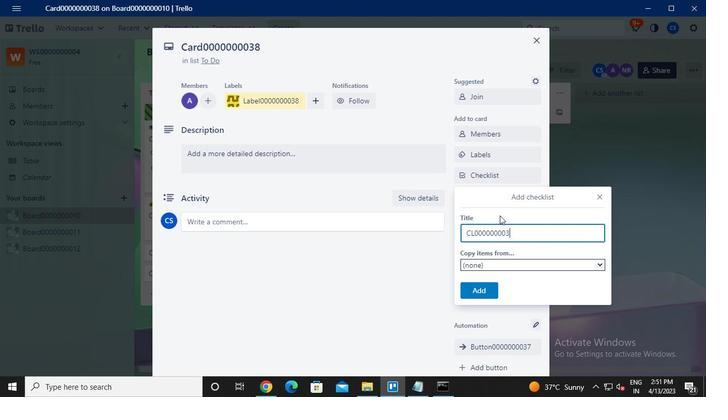 
Action: Mouse moved to (486, 294)
Screenshot: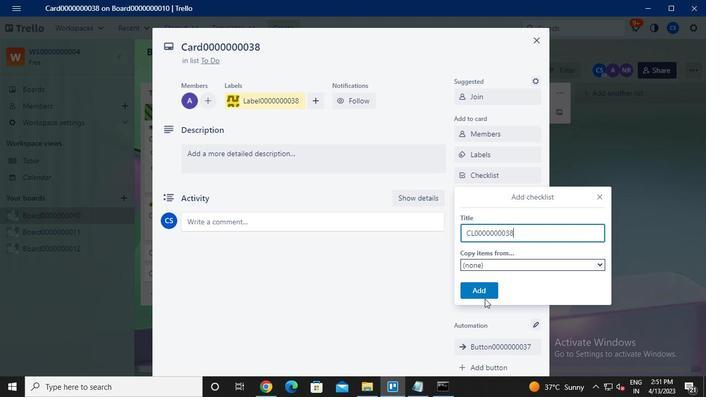 
Action: Mouse pressed left at (486, 294)
Screenshot: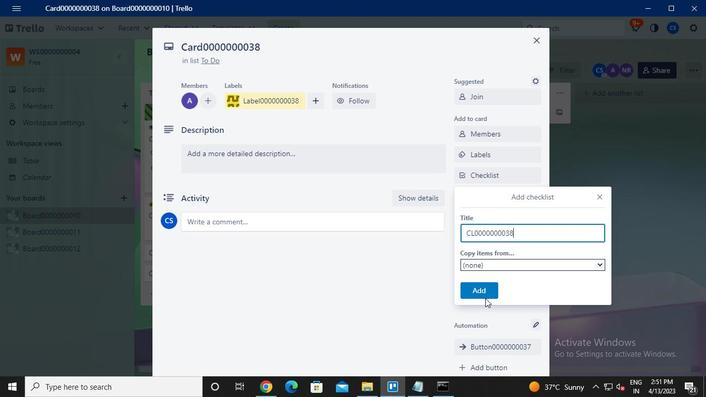 
Action: Mouse moved to (499, 201)
Screenshot: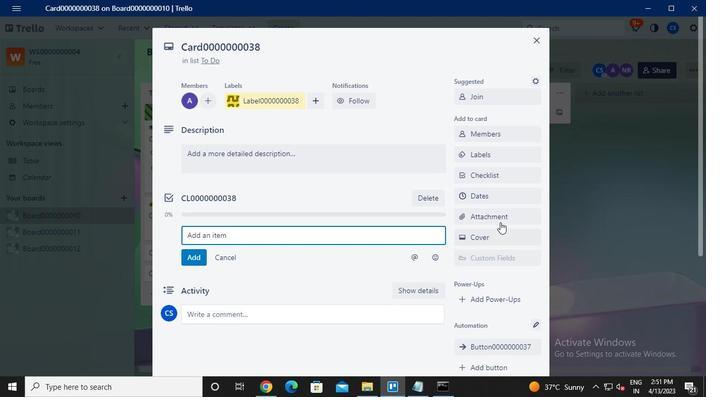 
Action: Mouse pressed left at (499, 201)
Screenshot: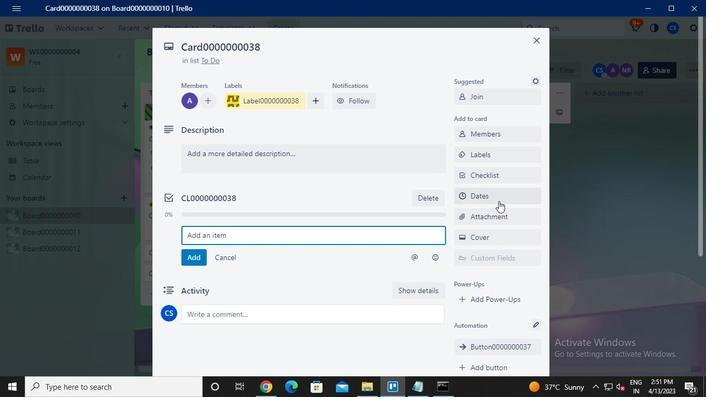 
Action: Mouse moved to (593, 77)
Screenshot: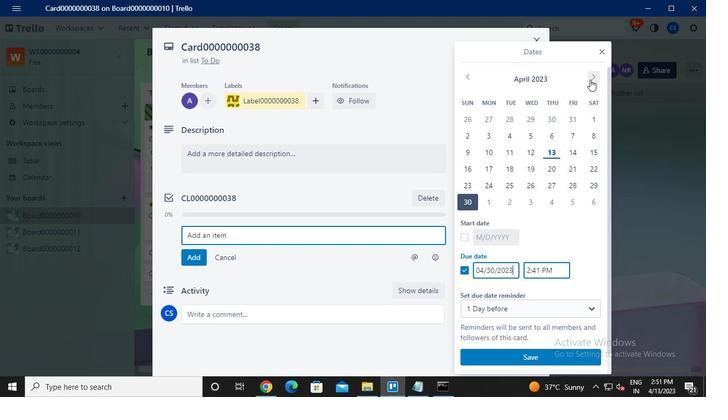 
Action: Mouse pressed left at (593, 77)
Screenshot: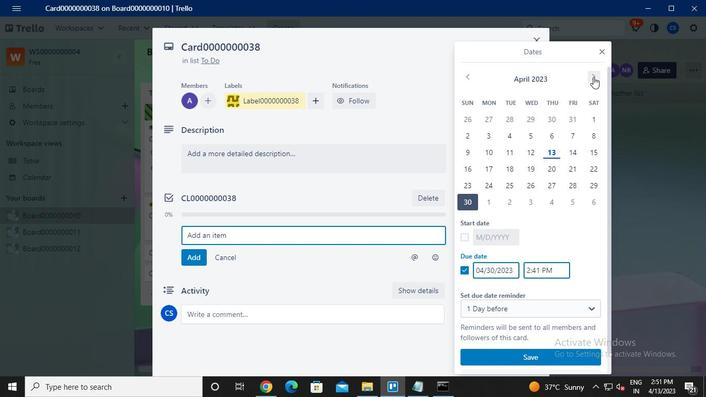 
Action: Mouse moved to (469, 237)
Screenshot: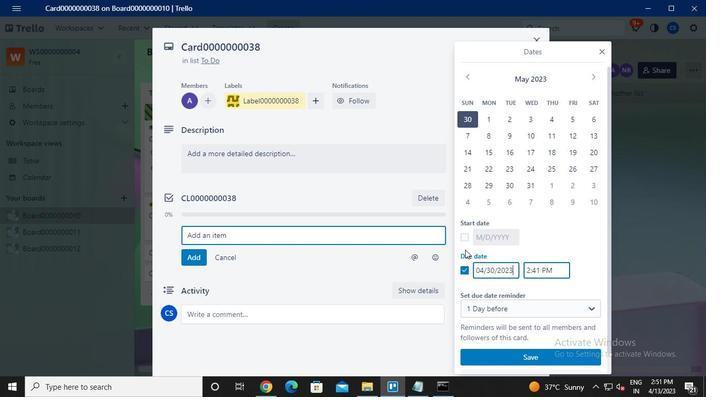 
Action: Mouse pressed left at (469, 237)
Screenshot: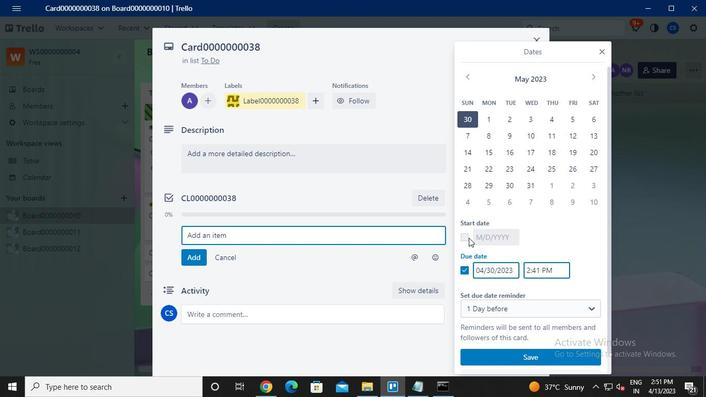 
Action: Mouse moved to (594, 74)
Screenshot: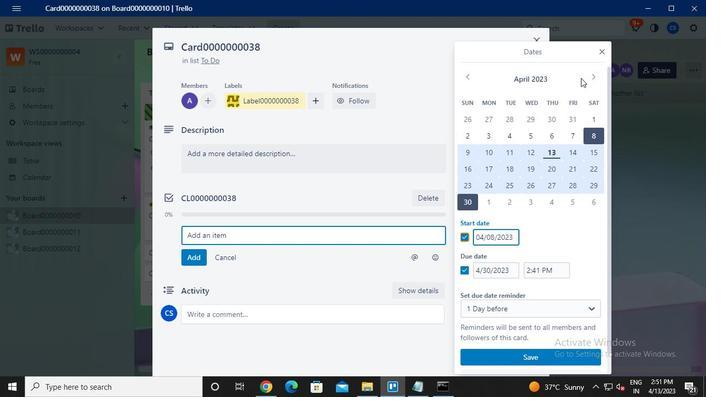 
Action: Mouse pressed left at (594, 74)
Screenshot: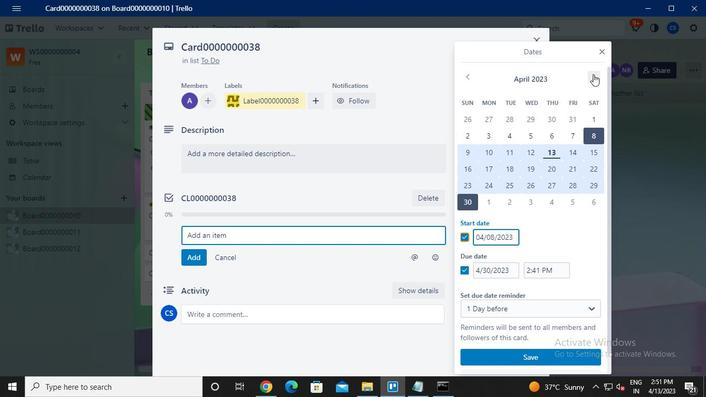 
Action: Mouse moved to (491, 137)
Screenshot: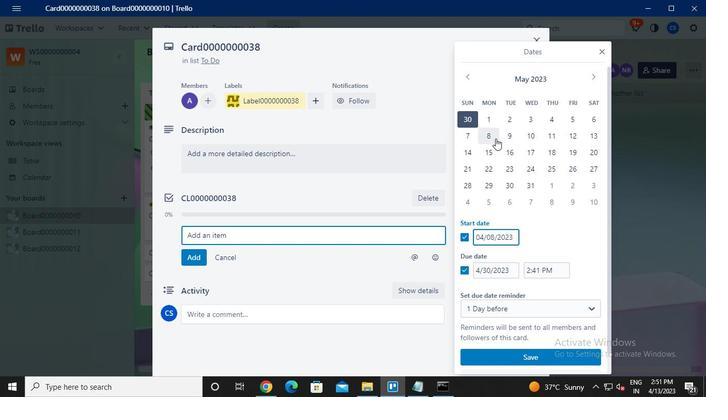
Action: Mouse pressed left at (491, 137)
Screenshot: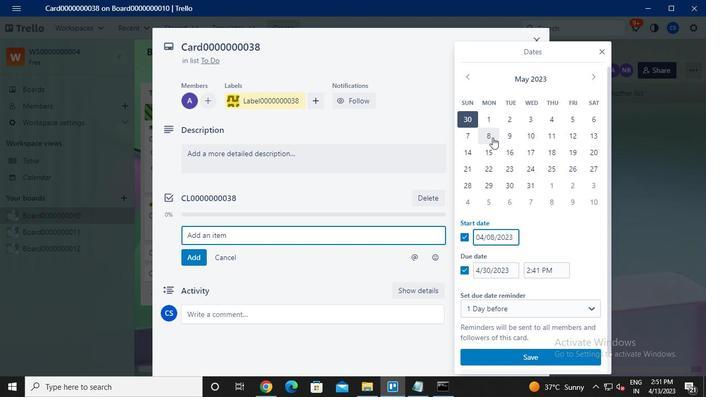 
Action: Mouse moved to (510, 184)
Screenshot: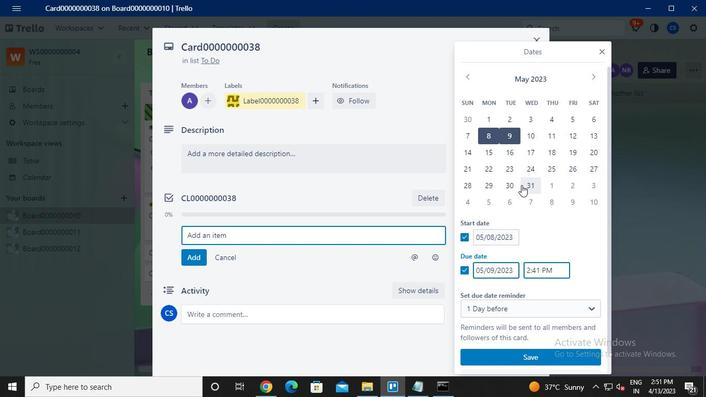 
Action: Mouse pressed left at (510, 184)
Screenshot: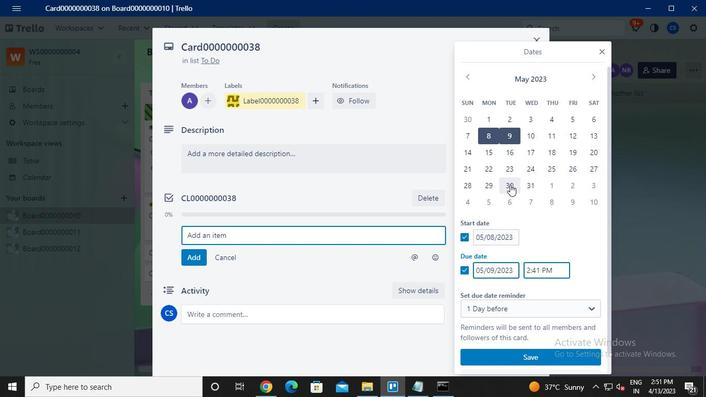 
Action: Mouse moved to (529, 185)
Screenshot: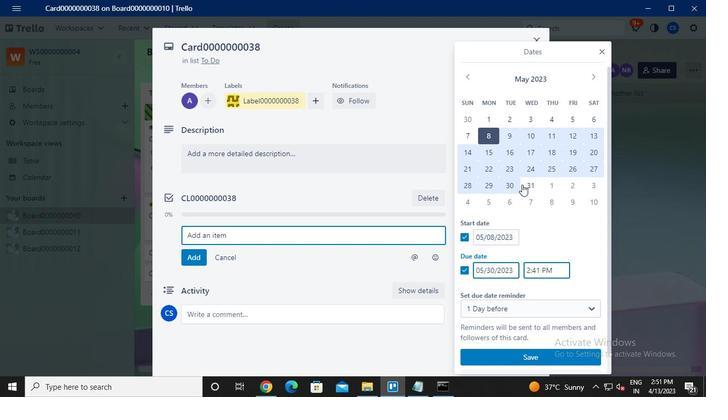 
Action: Mouse pressed left at (529, 185)
Screenshot: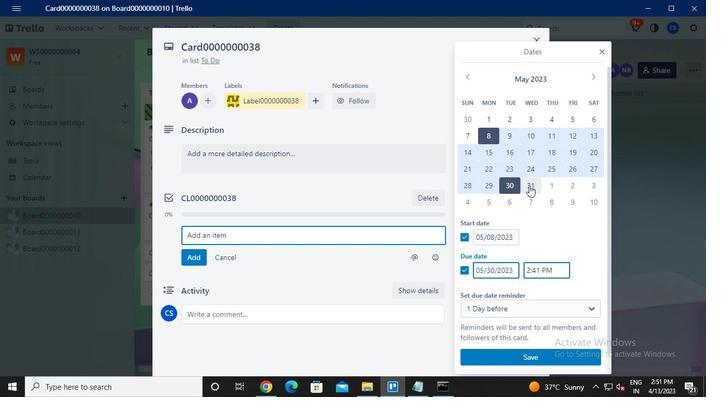 
Action: Mouse moved to (529, 354)
Screenshot: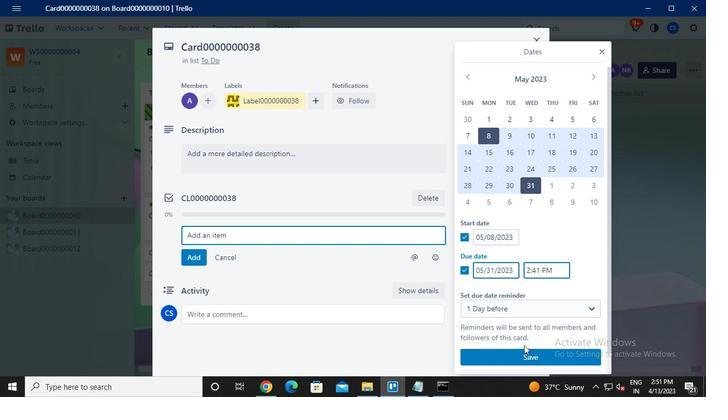 
Action: Mouse pressed left at (529, 354)
Screenshot: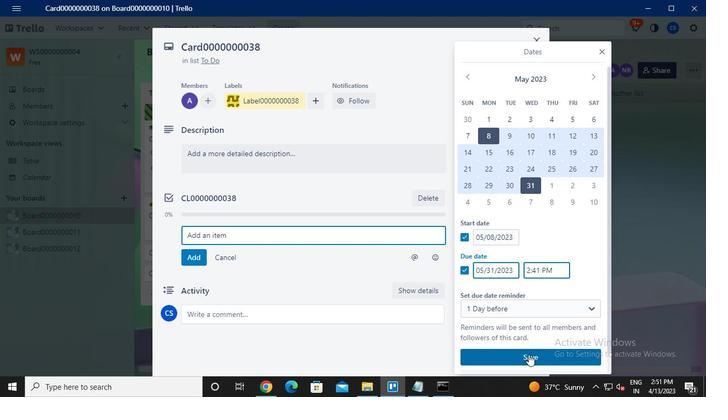 
Action: Mouse moved to (447, 386)
Screenshot: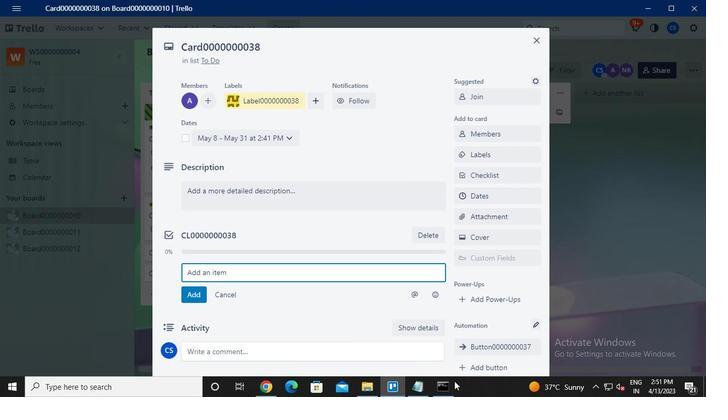 
Action: Mouse pressed left at (447, 386)
Screenshot: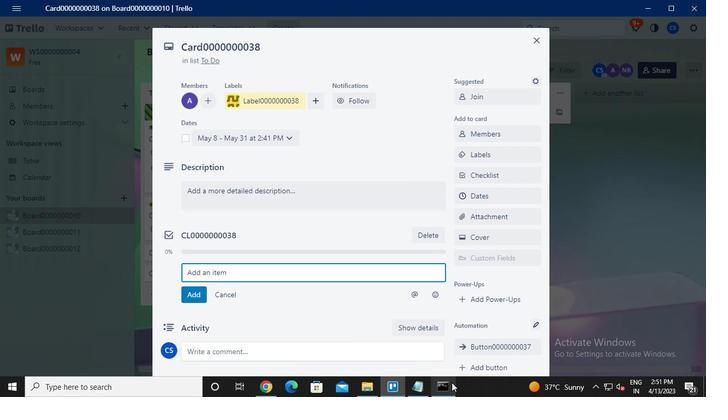 
Action: Mouse moved to (513, 23)
Screenshot: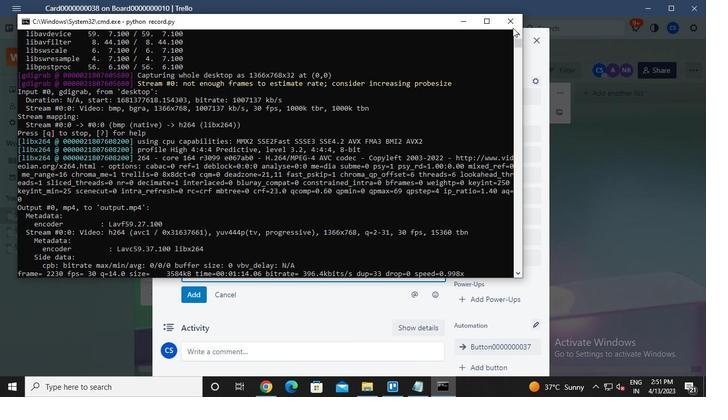 
Action: Mouse pressed left at (513, 23)
Screenshot: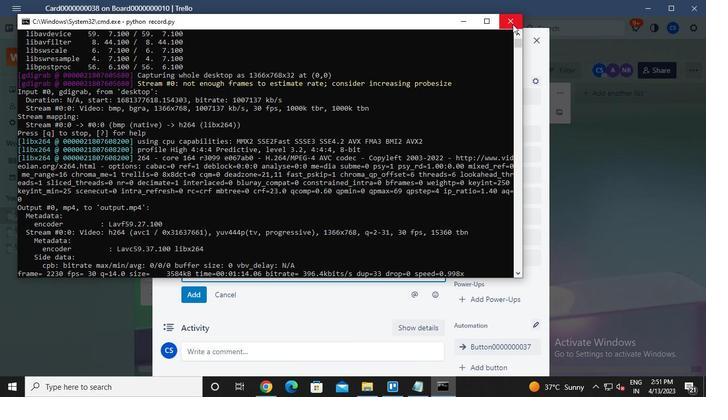 
